Task: Open Card Compliance Audit Preparation in Board Customer Feedback Management Software to Workspace Event Planning and Coordination and add a team member Softage.1@softage.net, a label Orange, a checklist Public Relations, an attachment from Trello, a color Orange and finally, add a card description 'Create and send out employee satisfaction survey on benefits' and a comment 'We should approach this task with a sense of humility, recognizing that there is always more to learn and improve upon.'. Add a start date 'Jan 01, 1900' with a due date 'Jan 08, 1900'
Action: Mouse moved to (255, 137)
Screenshot: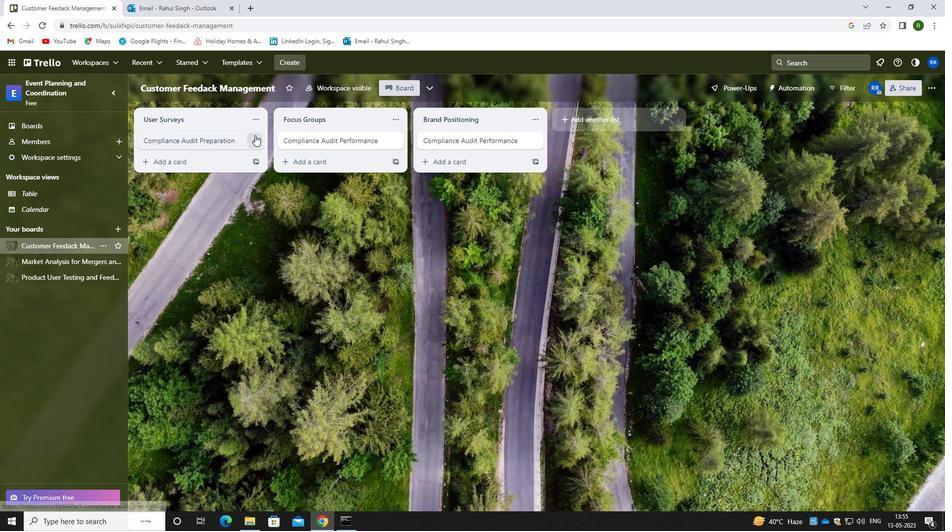 
Action: Mouse pressed left at (255, 137)
Screenshot: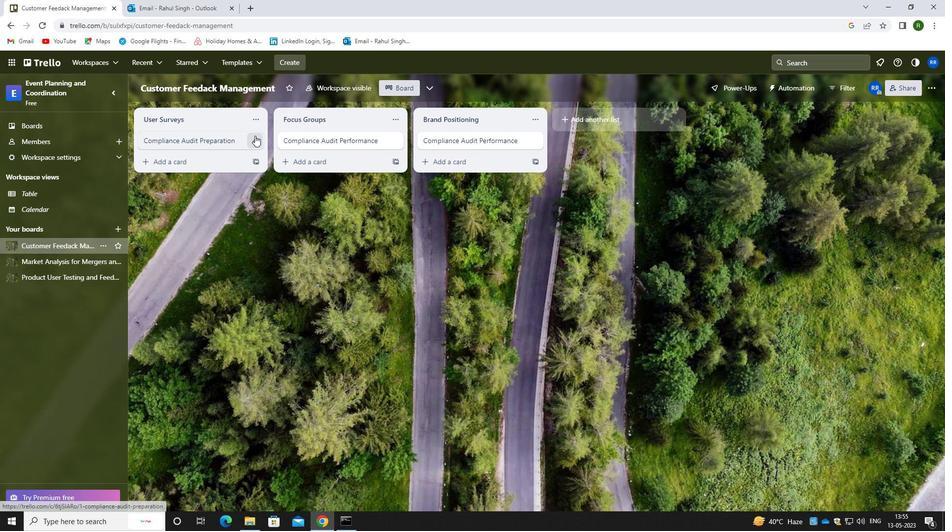 
Action: Mouse moved to (310, 143)
Screenshot: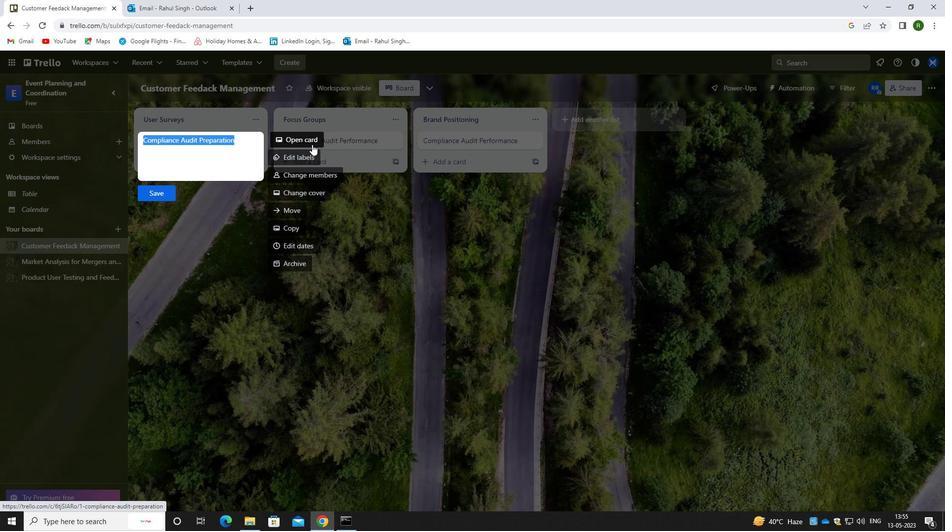 
Action: Mouse pressed left at (310, 143)
Screenshot: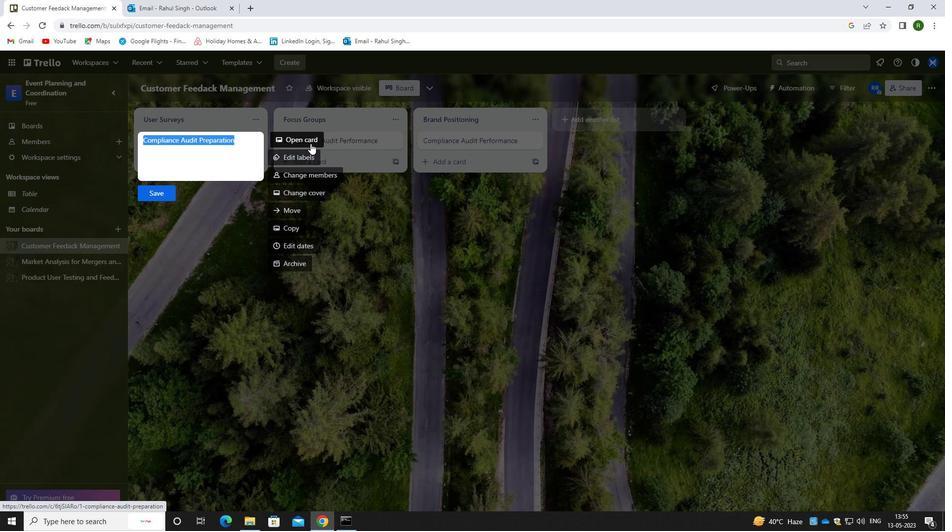 
Action: Mouse moved to (601, 136)
Screenshot: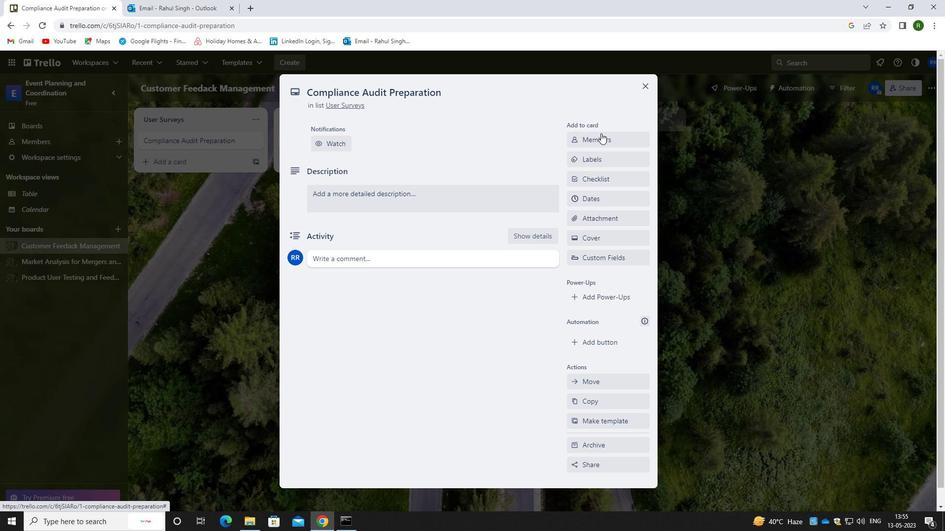 
Action: Mouse pressed left at (601, 136)
Screenshot: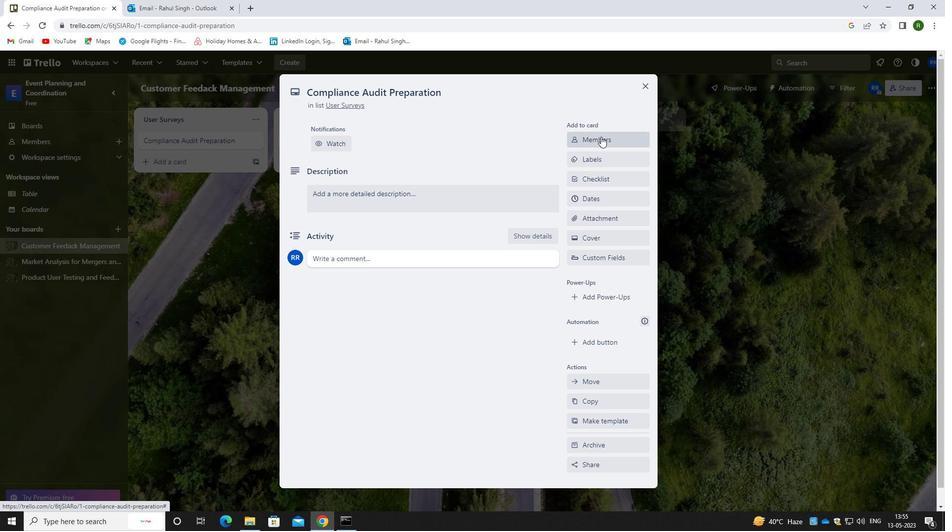 
Action: Mouse moved to (573, 166)
Screenshot: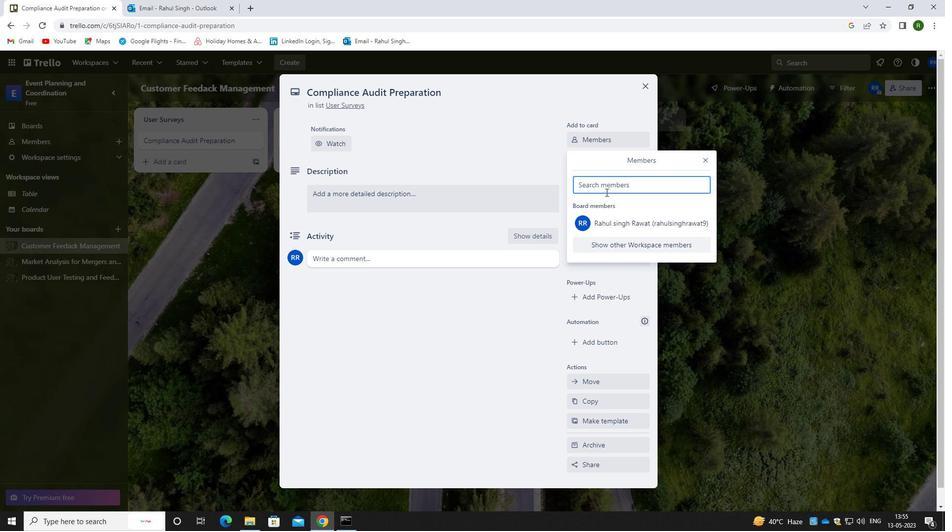 
Action: Key pressed <Key.caps_lock>s<Key.caps_lock>Oftage.1<Key.shift>@SI<Key.backspace>OFTAH<Key.backspace>GE.NET
Screenshot: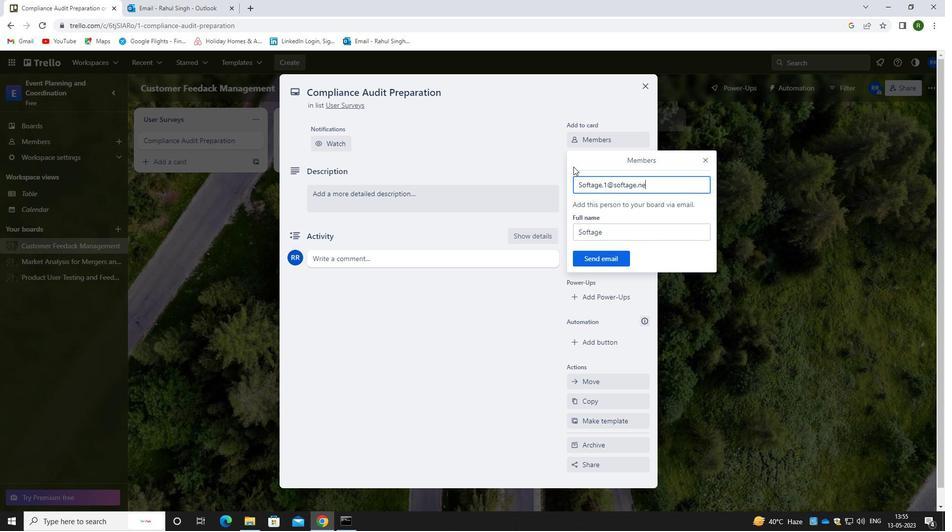 
Action: Mouse moved to (604, 260)
Screenshot: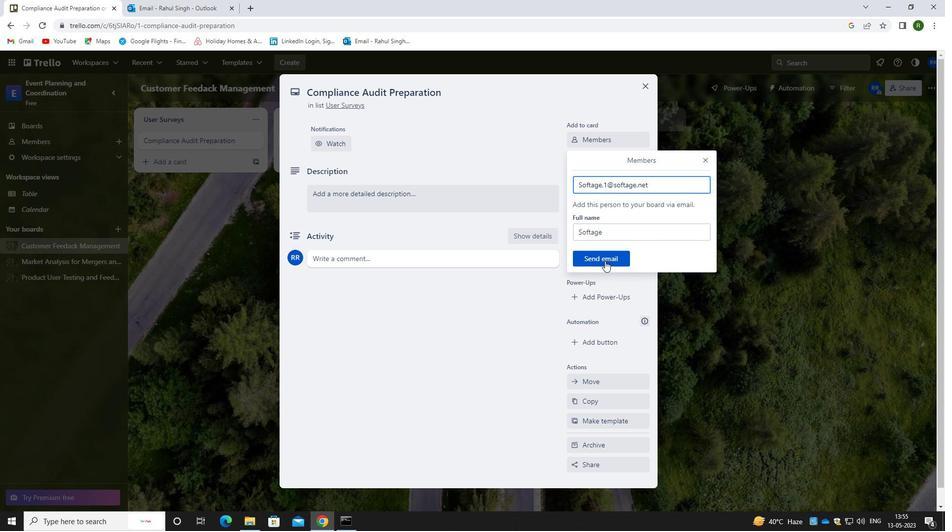 
Action: Mouse pressed left at (604, 260)
Screenshot: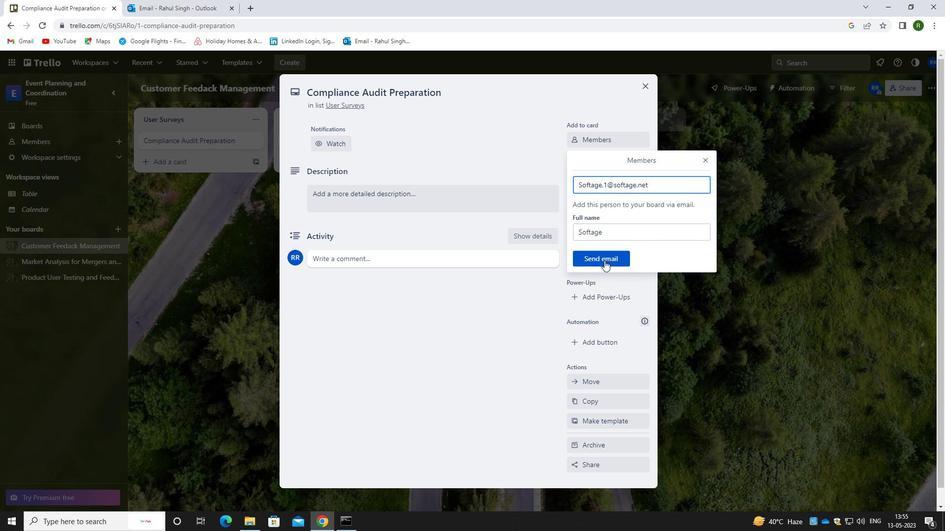 
Action: Mouse moved to (597, 194)
Screenshot: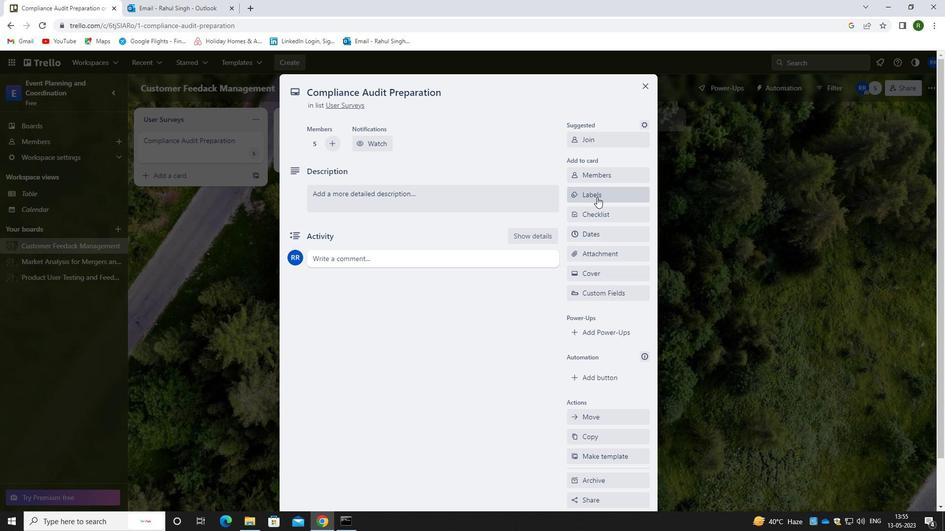 
Action: Mouse pressed left at (597, 194)
Screenshot: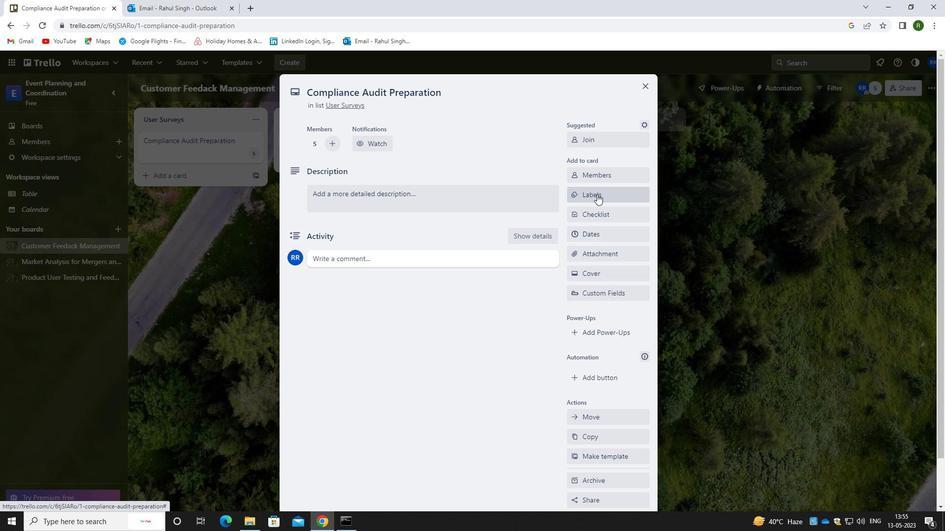 
Action: Mouse moved to (629, 266)
Screenshot: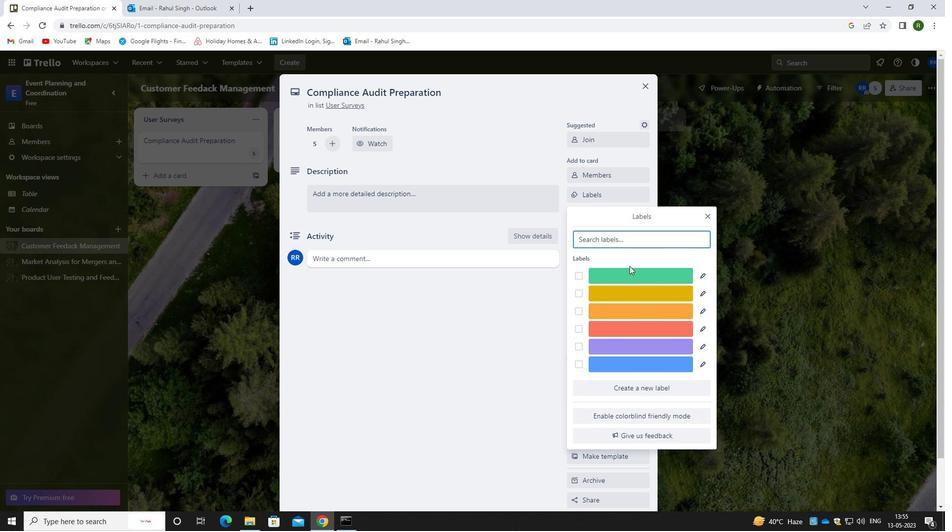 
Action: Key pressed ORANGE
Screenshot: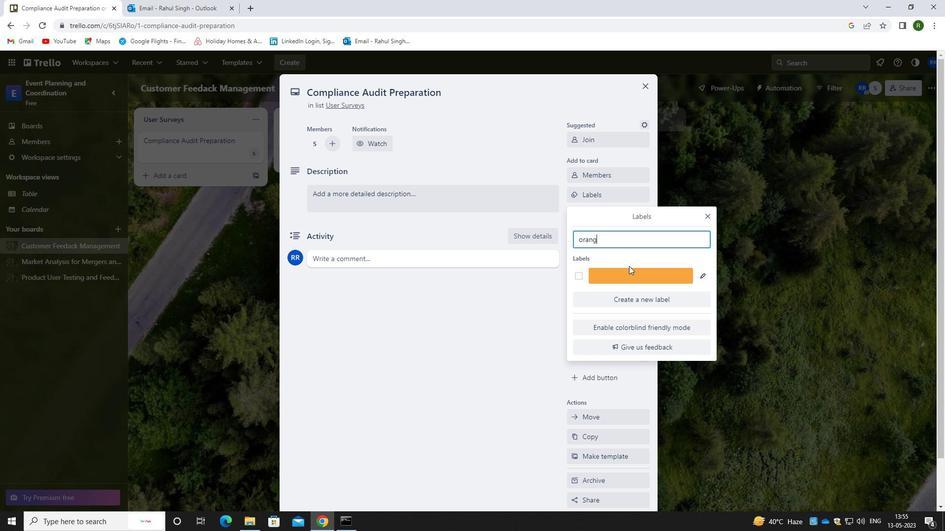 
Action: Mouse moved to (578, 279)
Screenshot: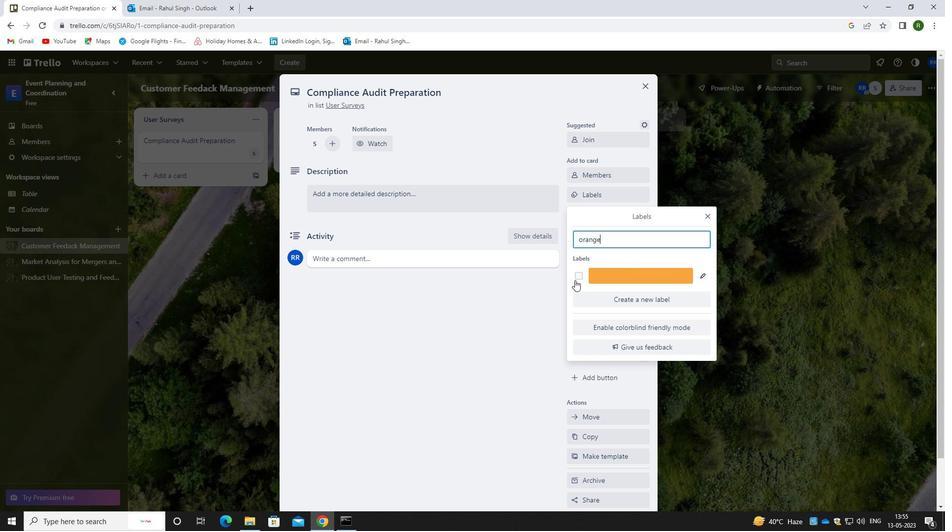 
Action: Mouse pressed left at (578, 279)
Screenshot: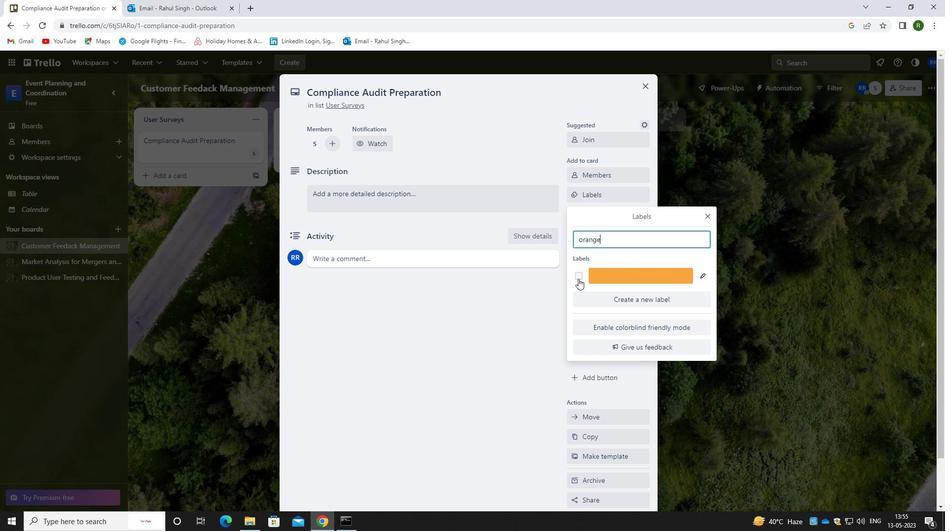 
Action: Mouse moved to (503, 316)
Screenshot: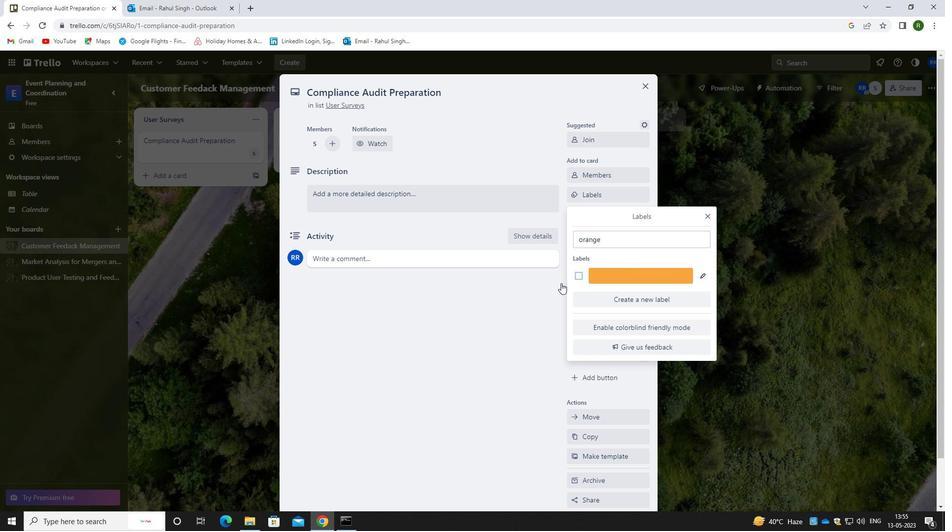 
Action: Mouse pressed left at (503, 316)
Screenshot: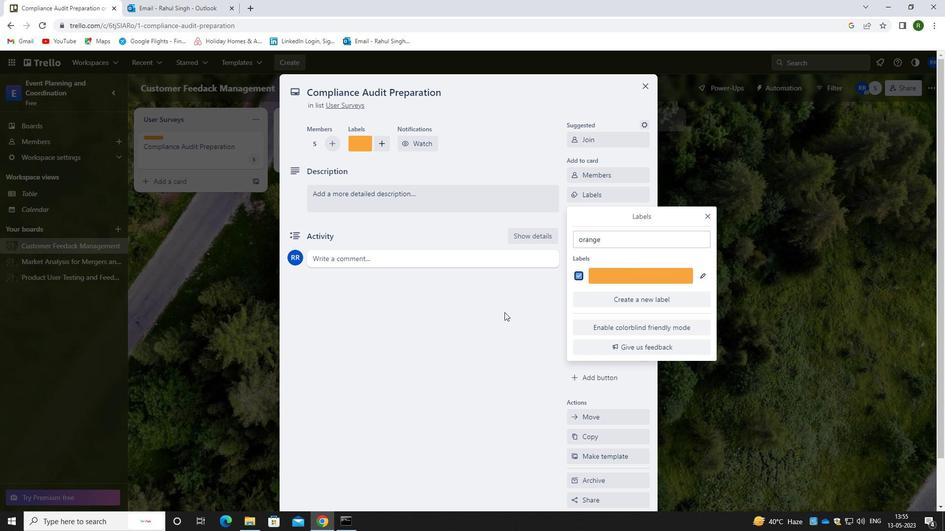 
Action: Mouse moved to (608, 212)
Screenshot: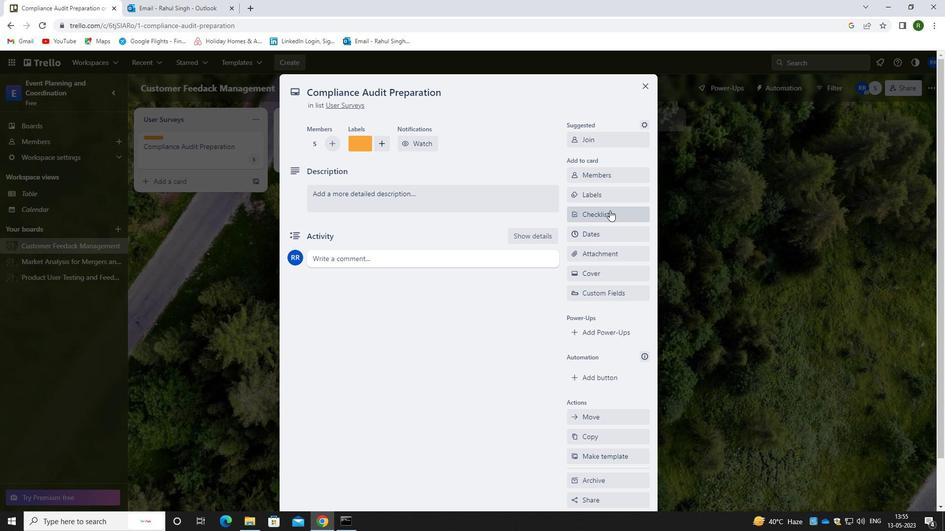 
Action: Mouse pressed left at (608, 212)
Screenshot: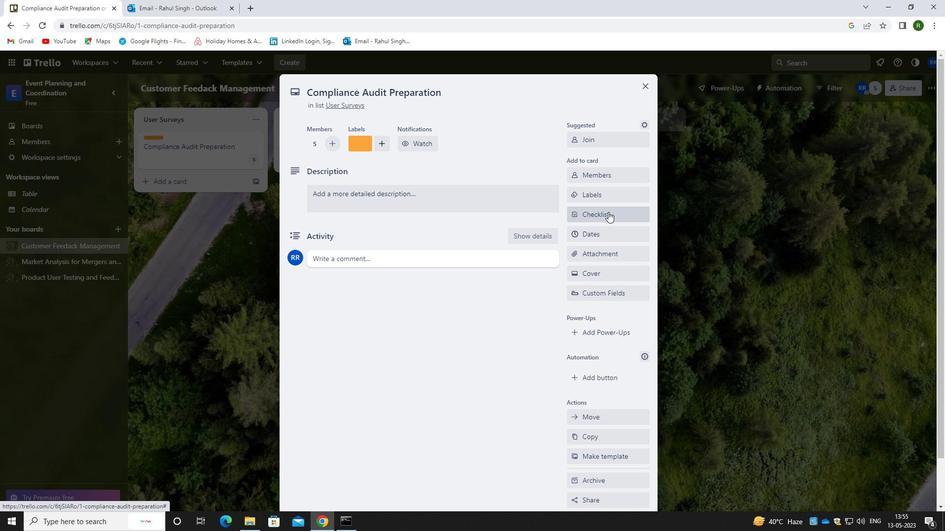 
Action: Mouse moved to (633, 248)
Screenshot: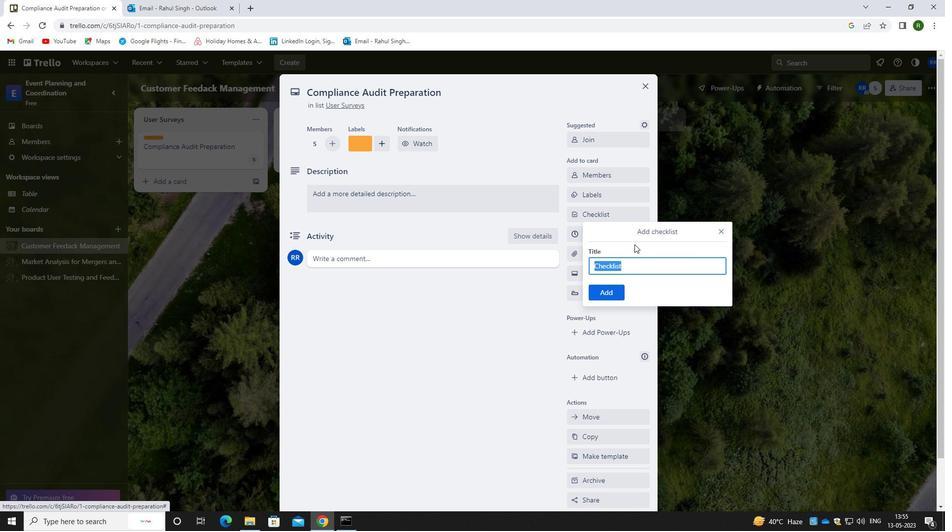 
Action: Key pressed <Key.shift><Key.shift><Key.shift><Key.shift><Key.shift><Key.shift><Key.shift>PUBLIC<Key.space><Key.shift>RELATIONS
Screenshot: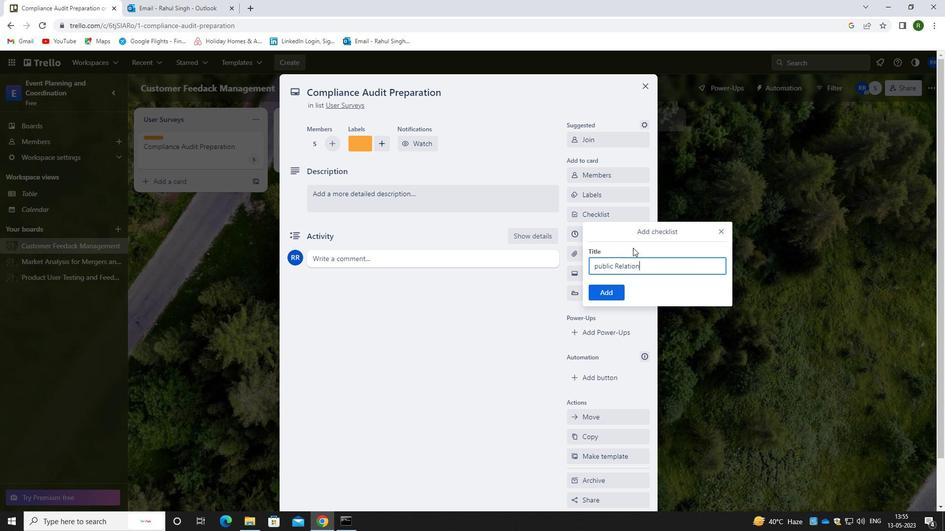 
Action: Mouse moved to (616, 293)
Screenshot: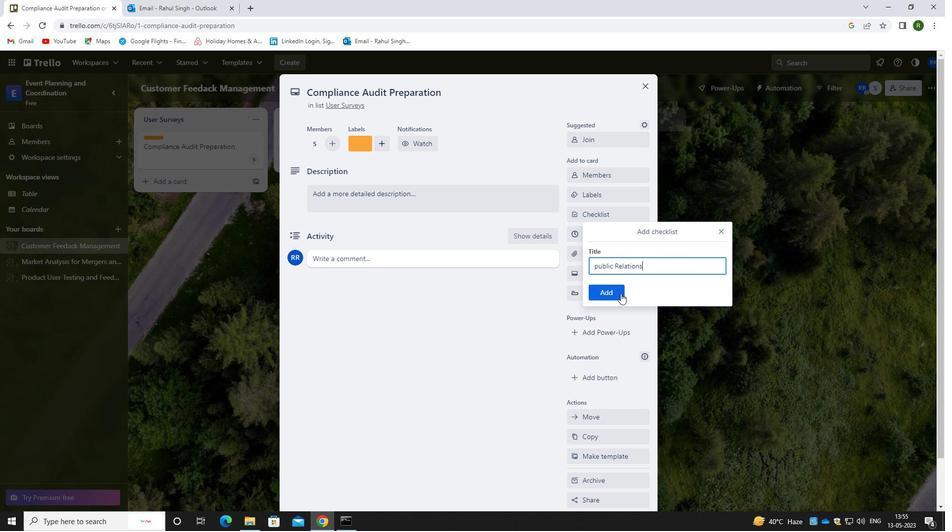 
Action: Mouse pressed left at (616, 293)
Screenshot: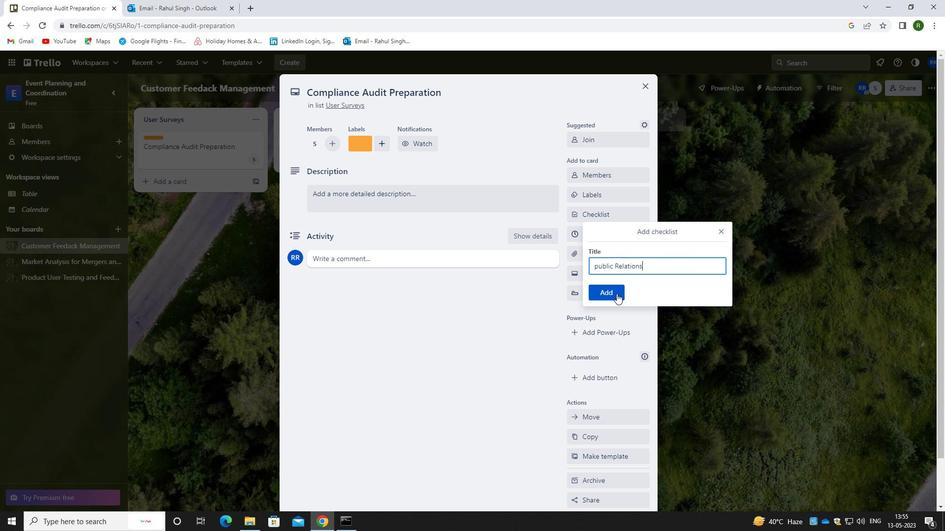 
Action: Mouse moved to (604, 253)
Screenshot: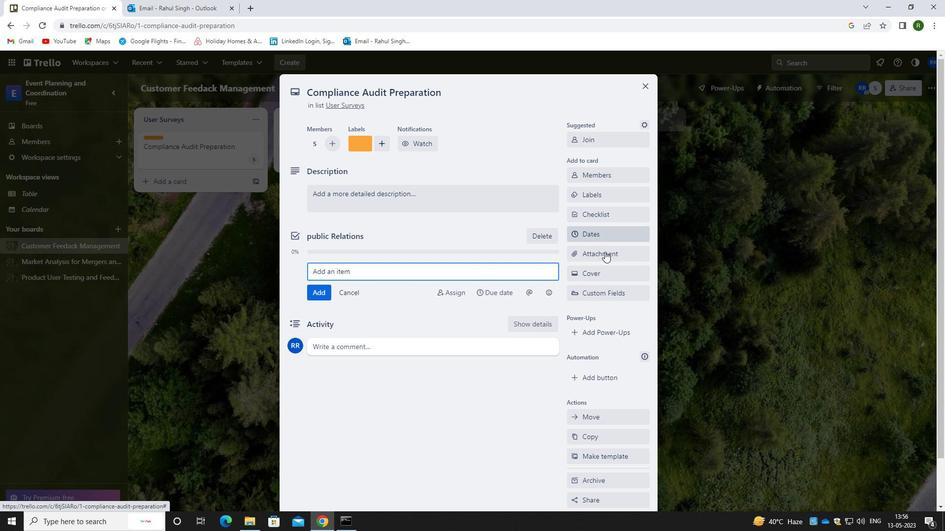 
Action: Mouse pressed left at (604, 253)
Screenshot: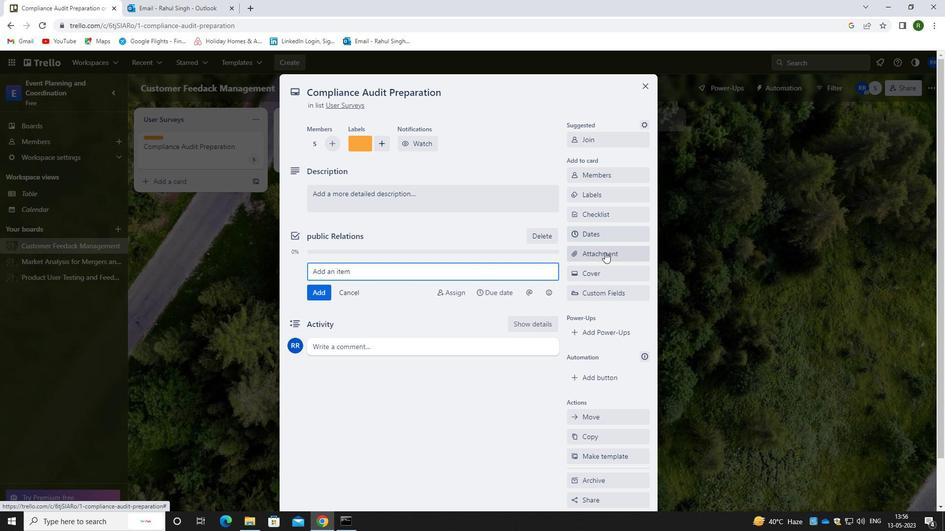 
Action: Mouse moved to (603, 315)
Screenshot: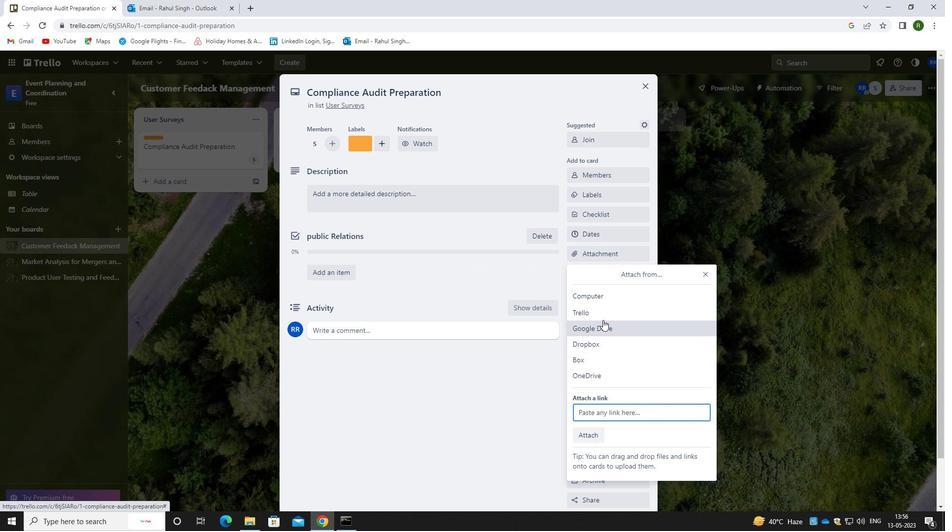 
Action: Mouse pressed left at (603, 315)
Screenshot: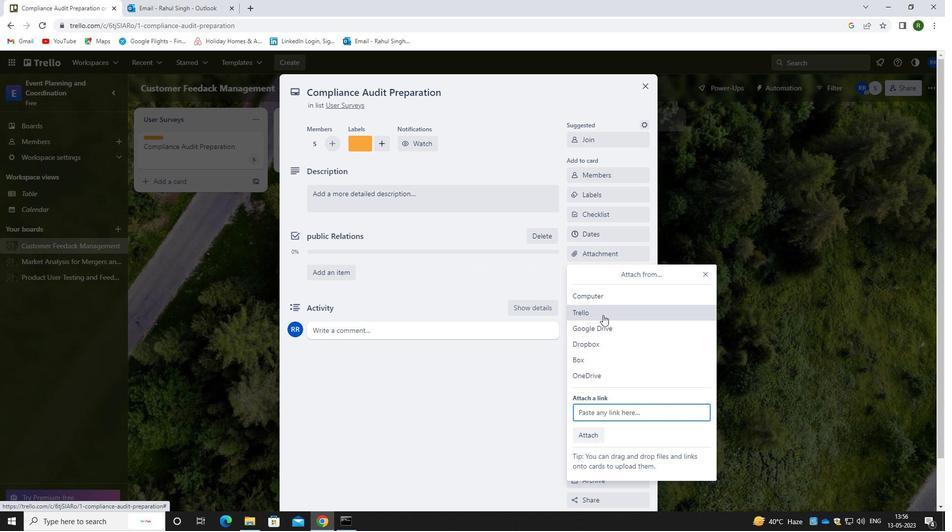 
Action: Mouse moved to (619, 274)
Screenshot: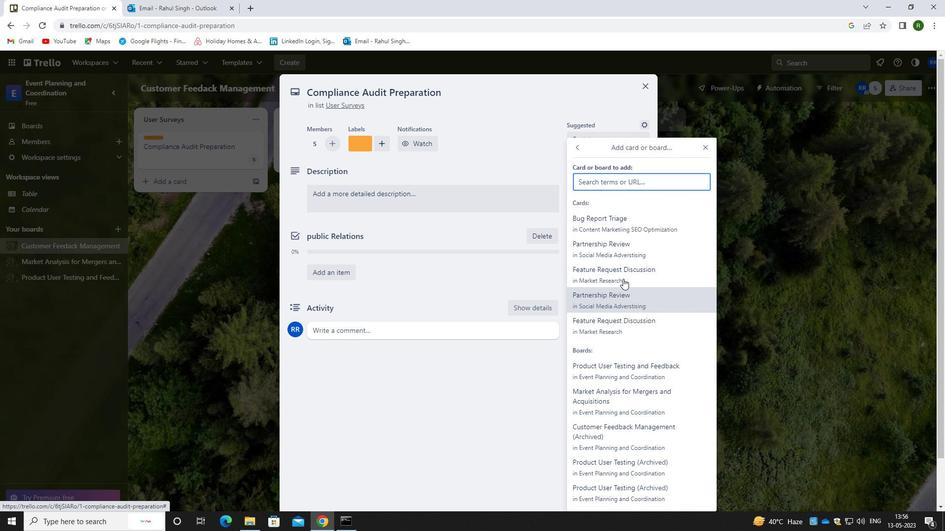 
Action: Mouse pressed left at (619, 274)
Screenshot: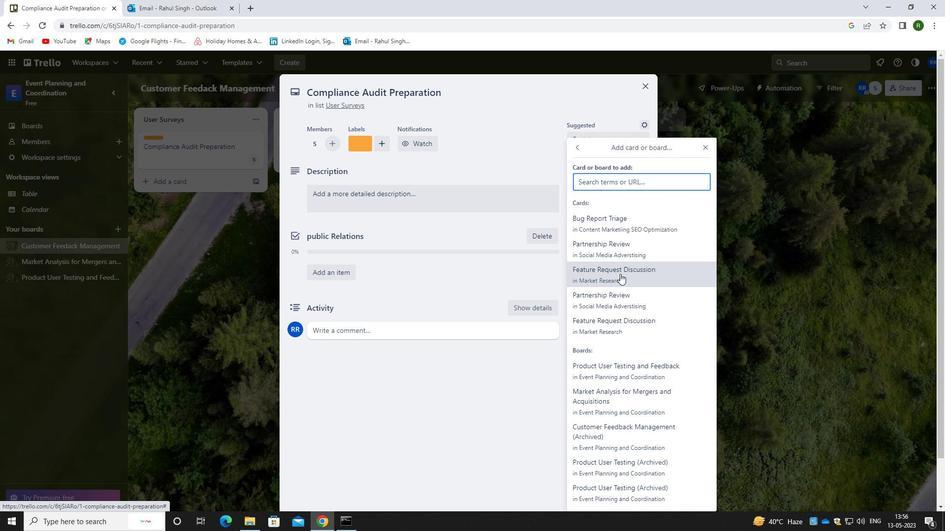 
Action: Mouse moved to (541, 356)
Screenshot: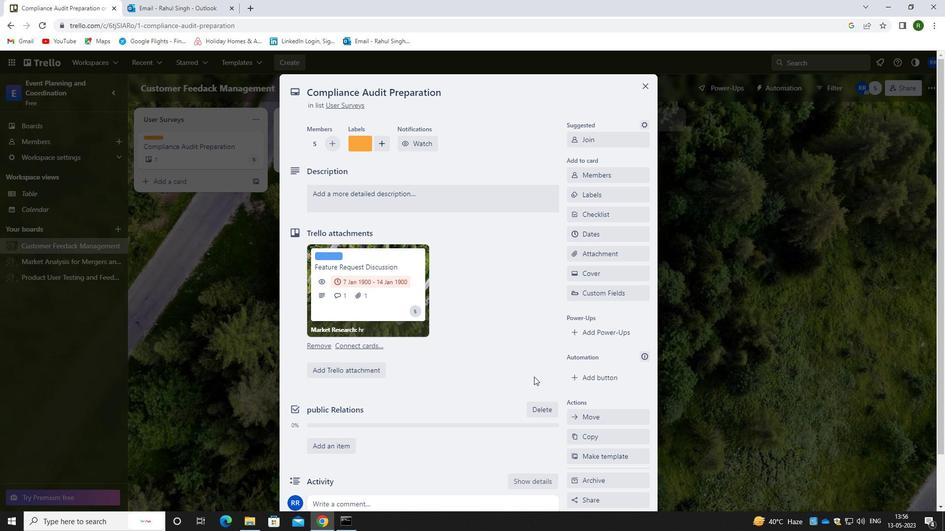 
Action: Mouse scrolled (541, 356) with delta (0, 0)
Screenshot: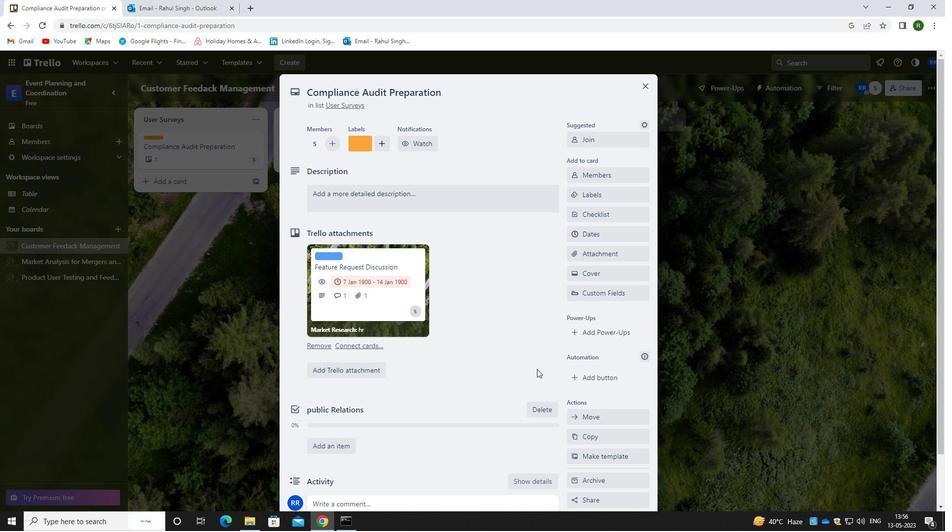 
Action: Mouse moved to (541, 356)
Screenshot: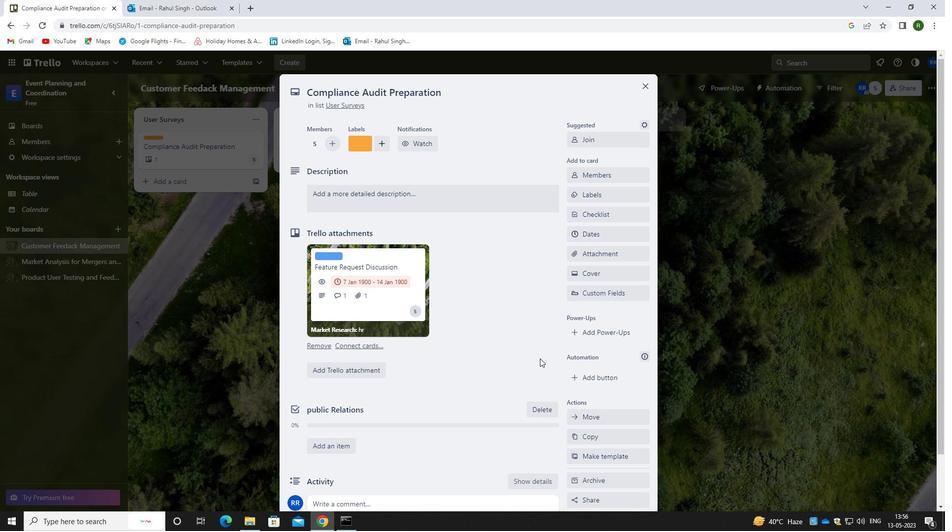 
Action: Mouse scrolled (541, 356) with delta (0, 0)
Screenshot: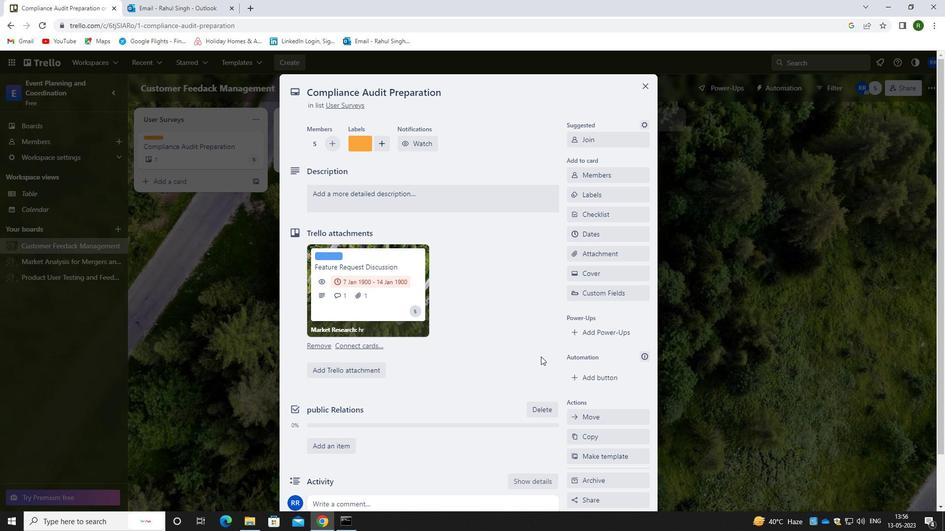 
Action: Mouse scrolled (541, 356) with delta (0, 0)
Screenshot: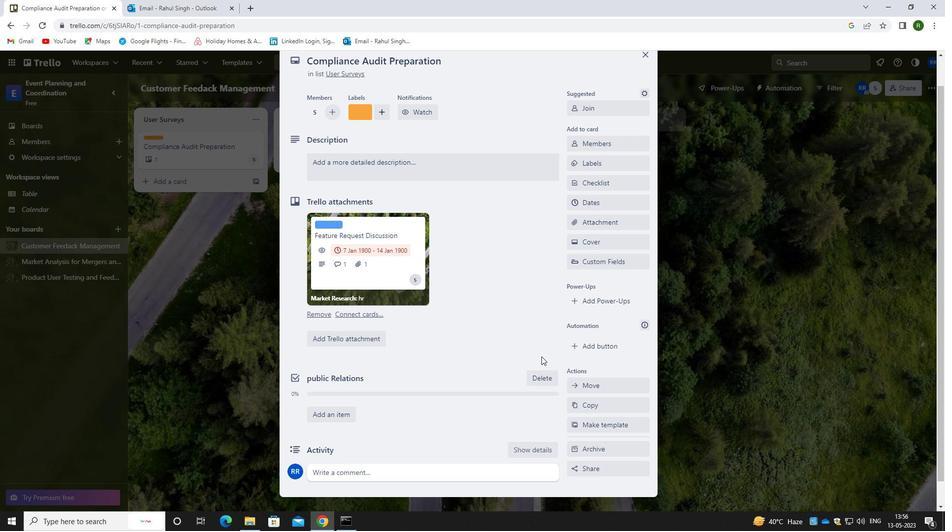 
Action: Mouse moved to (541, 358)
Screenshot: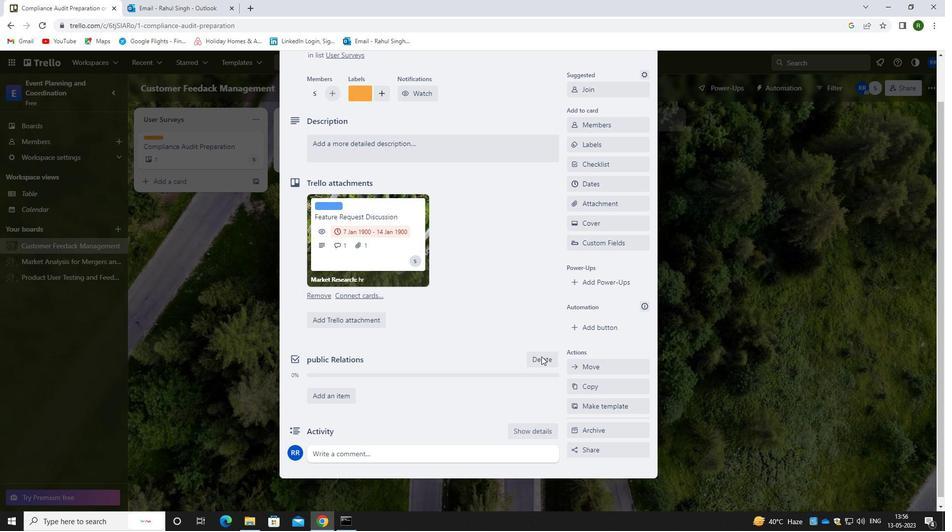 
Action: Mouse scrolled (541, 357) with delta (0, 0)
Screenshot: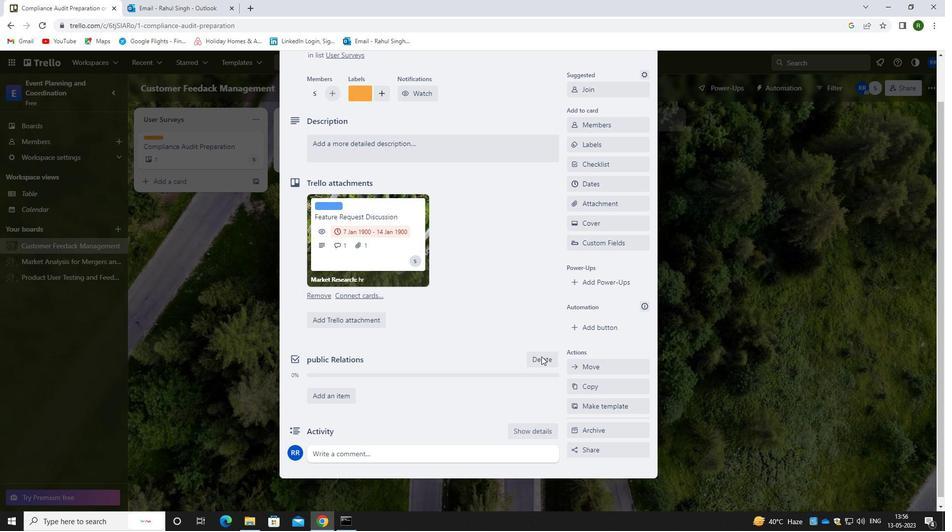 
Action: Mouse moved to (370, 147)
Screenshot: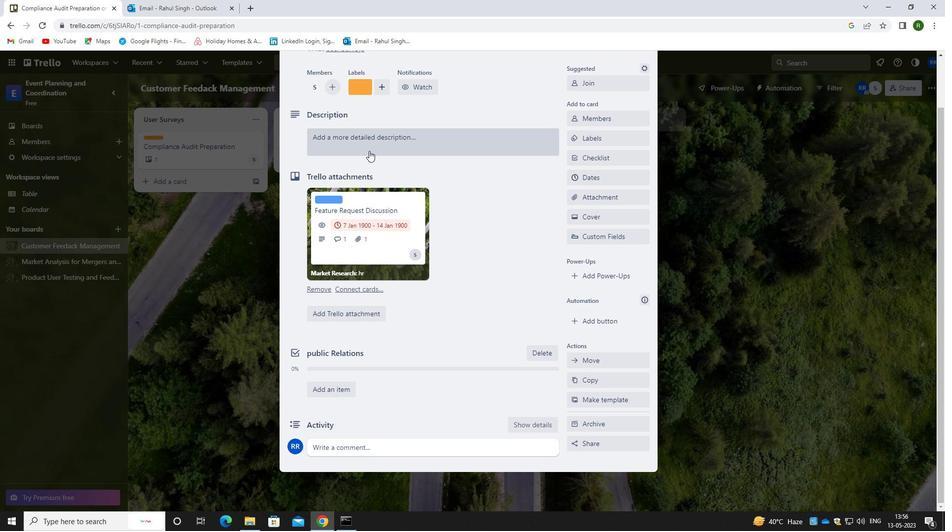 
Action: Mouse pressed left at (370, 147)
Screenshot: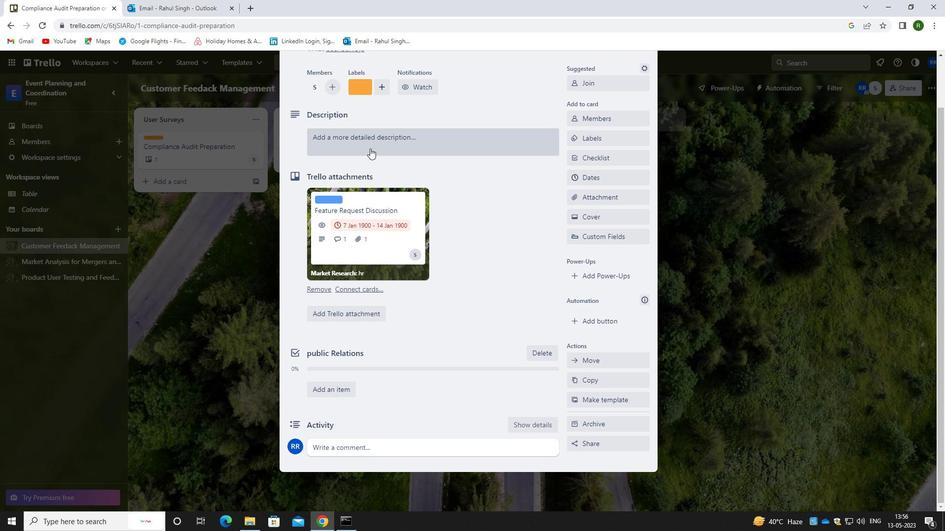 
Action: Mouse moved to (361, 184)
Screenshot: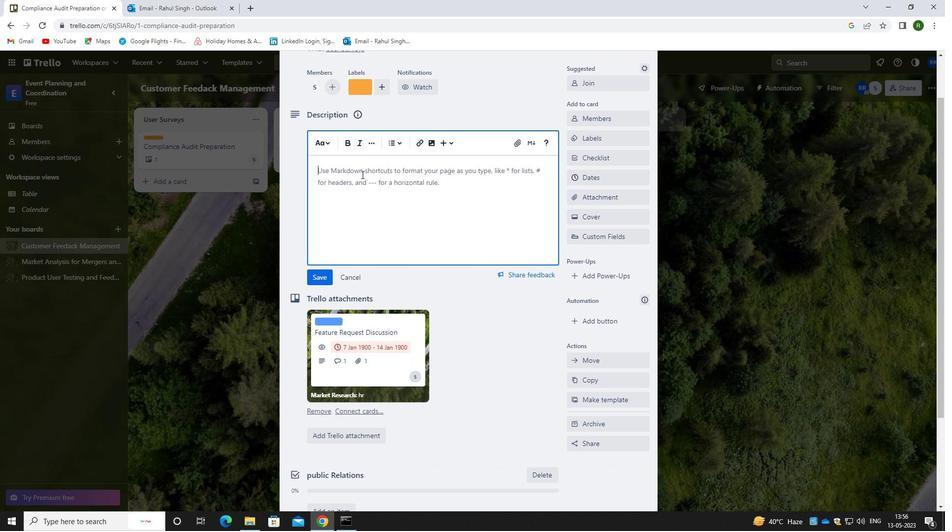 
Action: Mouse pressed left at (361, 184)
Screenshot: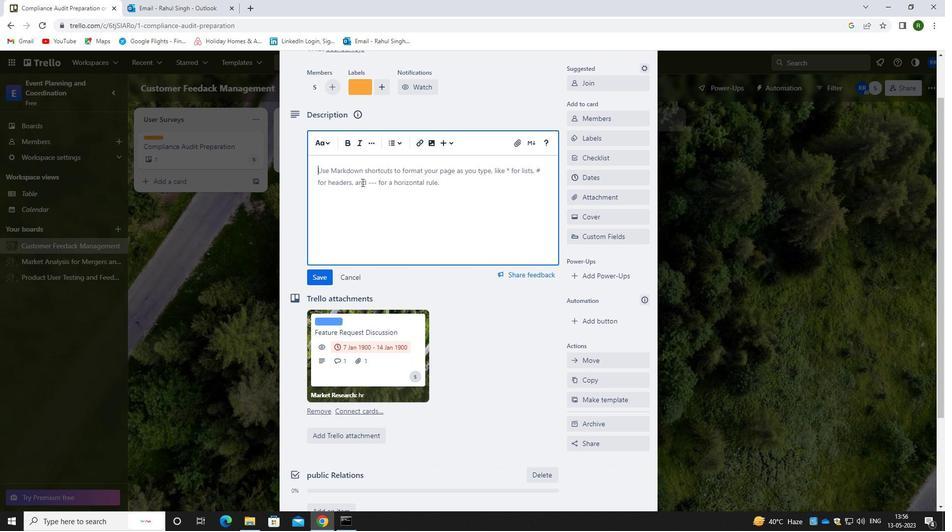 
Action: Mouse moved to (361, 184)
Screenshot: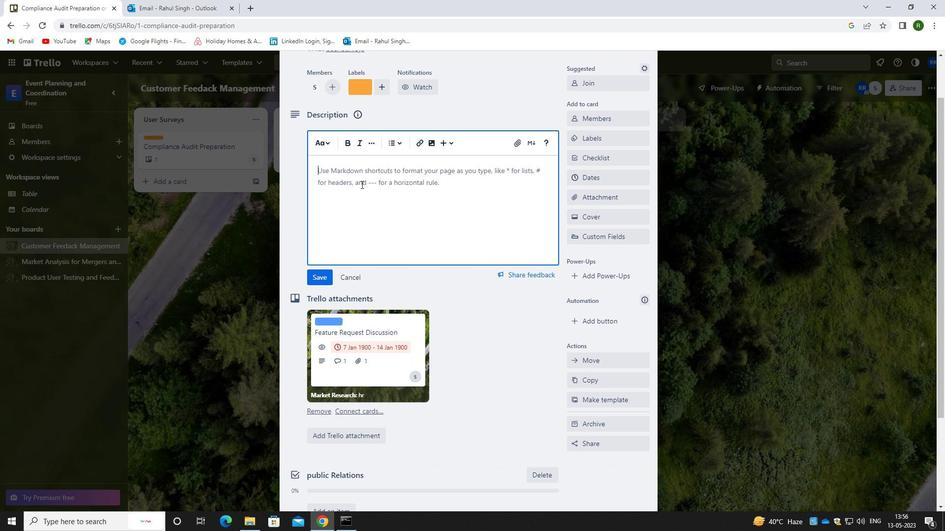 
Action: Key pressed <Key.caps_lock>C<Key.caps_lock>REATE<Key.space>AND<Key.space>SEND<Key.space>OUT<Key.space>EMPLOYE<Key.space><Key.backspace>E<Key.space>SATISFACTION<Key.space>SURVEY<Key.space>ON<Key.space>BENIG<Key.backspace>FITS.
Screenshot: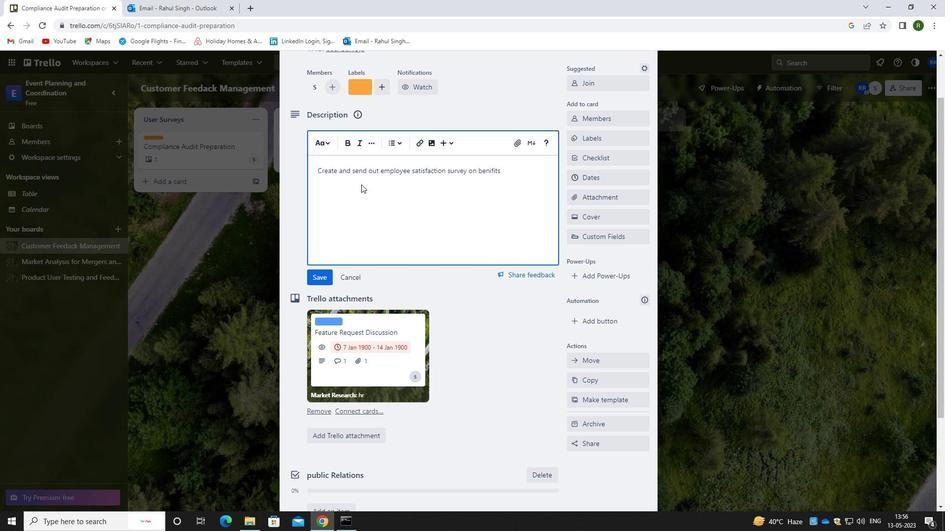 
Action: Mouse moved to (315, 279)
Screenshot: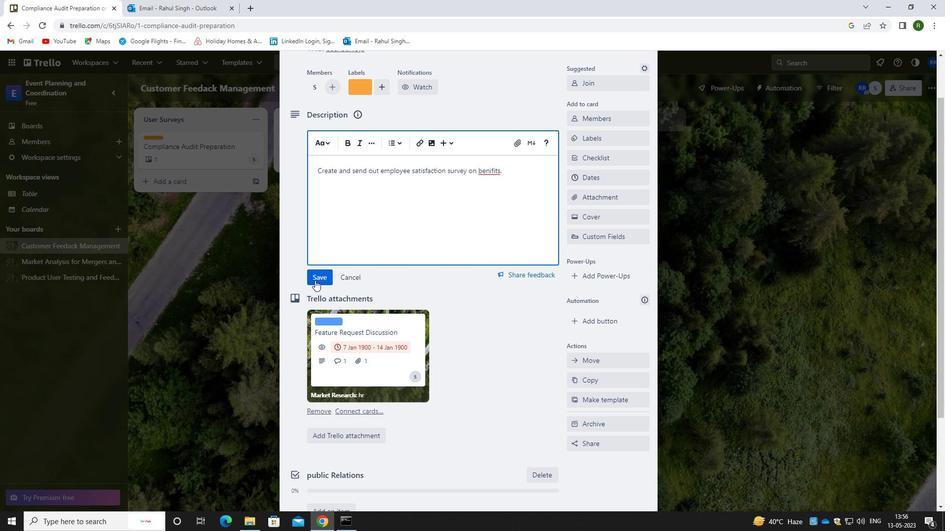 
Action: Mouse pressed left at (315, 279)
Screenshot: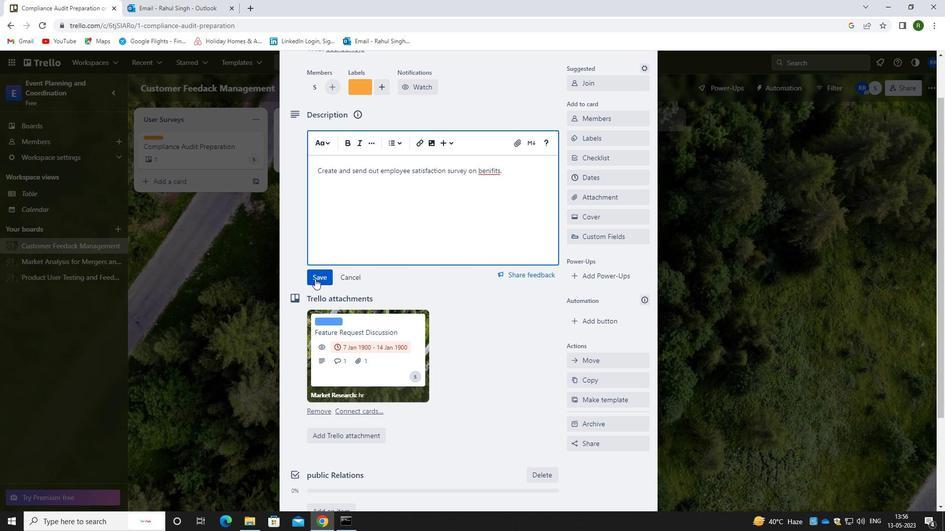 
Action: Mouse moved to (438, 266)
Screenshot: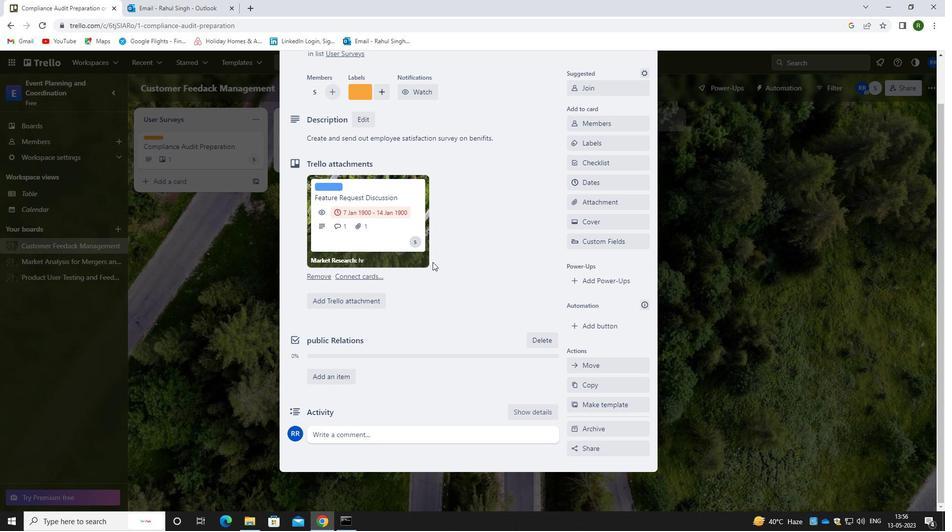 
Action: Mouse scrolled (438, 265) with delta (0, 0)
Screenshot: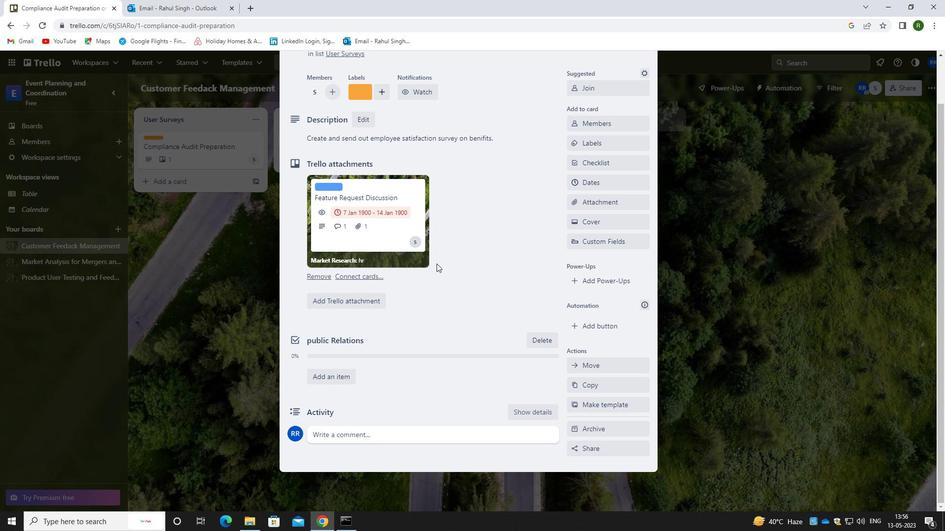 
Action: Mouse moved to (442, 272)
Screenshot: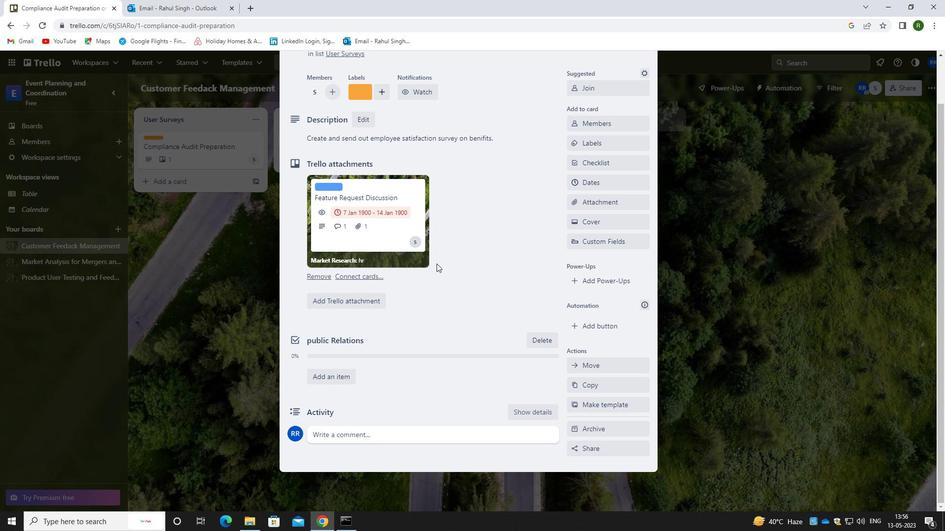 
Action: Mouse scrolled (442, 272) with delta (0, 0)
Screenshot: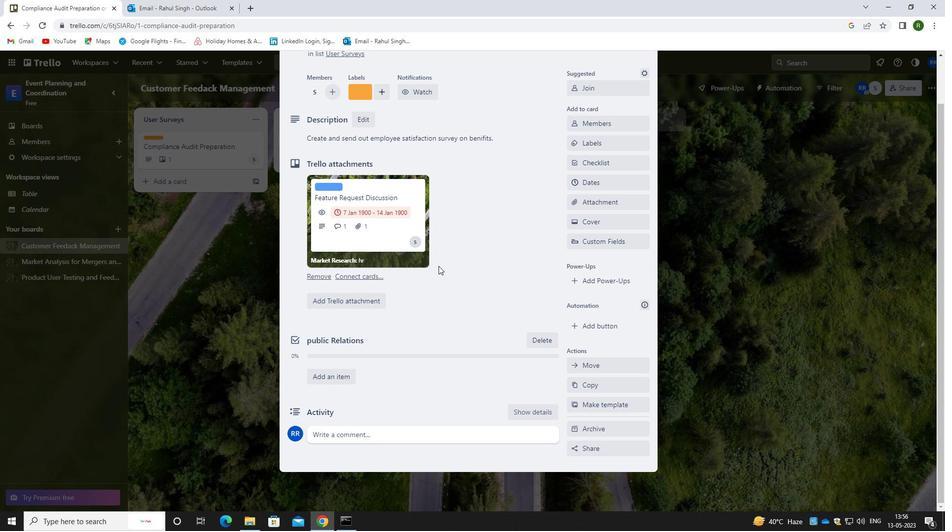
Action: Mouse moved to (353, 440)
Screenshot: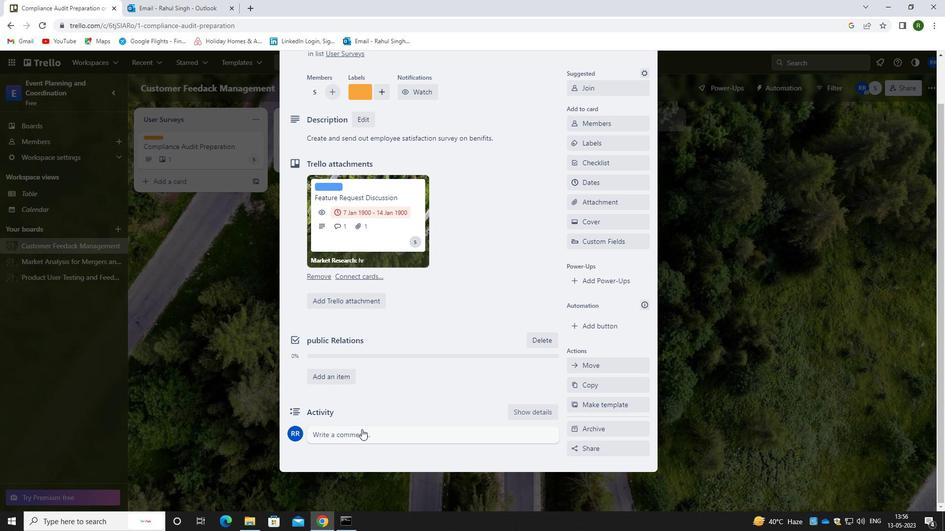 
Action: Mouse pressed left at (353, 440)
Screenshot: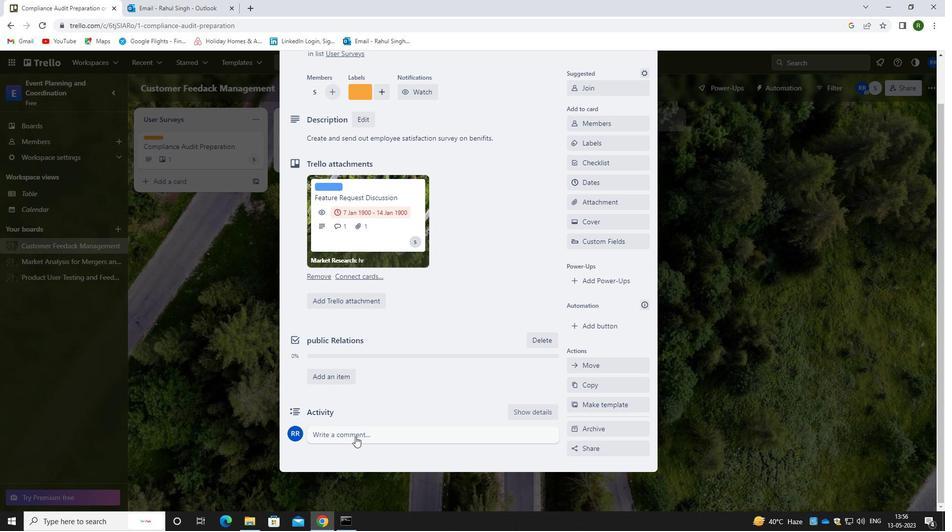 
Action: Mouse moved to (372, 471)
Screenshot: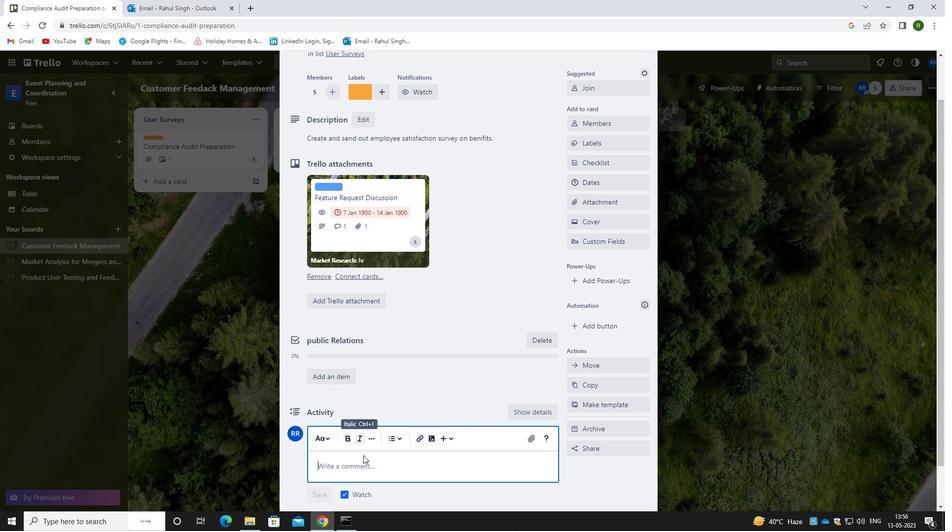 
Action: Key pressed <Key.caps_lock>W<Key.caps_lock>E<Key.space>SHOULD<Key.space>APPROACH<Key.space>THIS<Key.space>W<Key.backspace>TASK<Key.space>WITH<Key.space>A<Key.space>SENSE<Key.space>OF<Key.space><Key.backspace><Key.space>HUMIN<Key.backspace>LITY,<Key.space>RECOGNIZING<Key.space>THAT<Key.space>THERE<Key.space>IS<Key.space>ALWAYS<Key.space>MORE<Key.space>TO<Key.space>LEARN<Key.space>AND<Key.space>IMPROVE<Key.space>UPK<Key.backspace>ON.
Screenshot: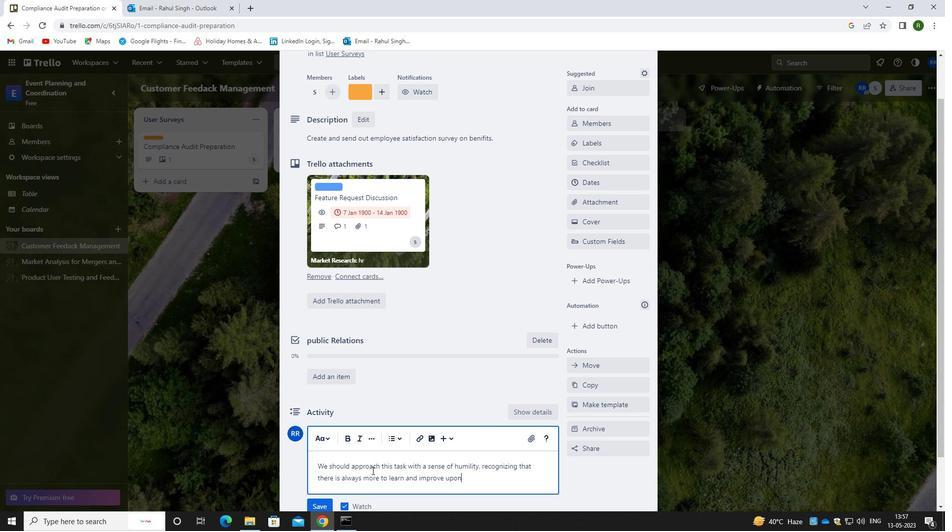 
Action: Mouse moved to (321, 506)
Screenshot: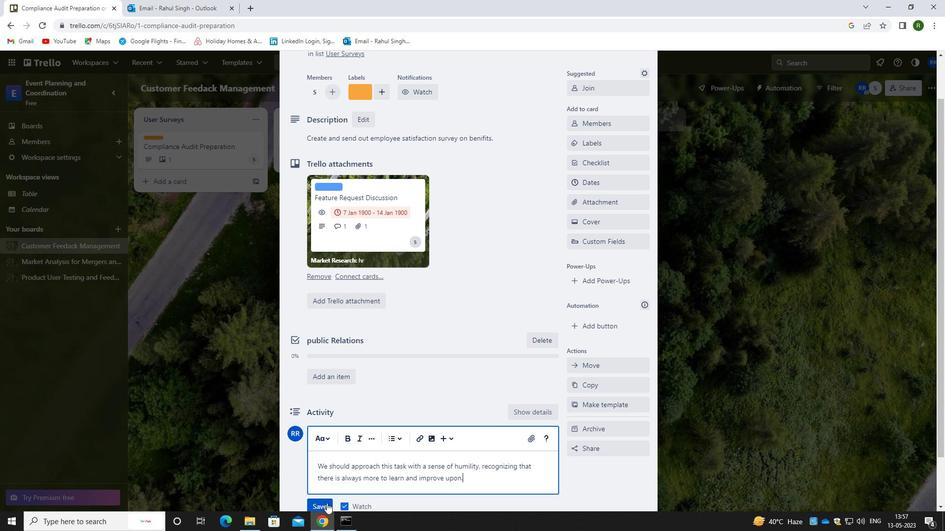 
Action: Mouse pressed left at (321, 506)
Screenshot: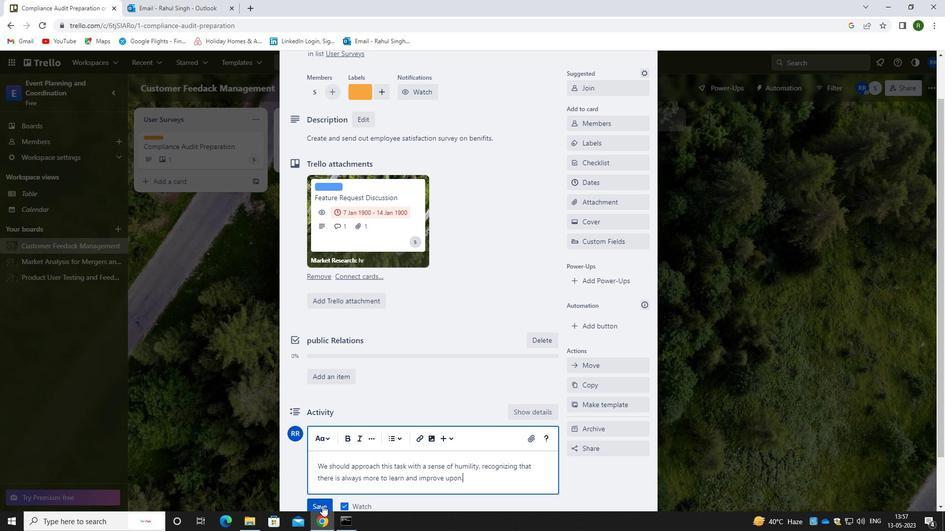 
Action: Mouse moved to (596, 184)
Screenshot: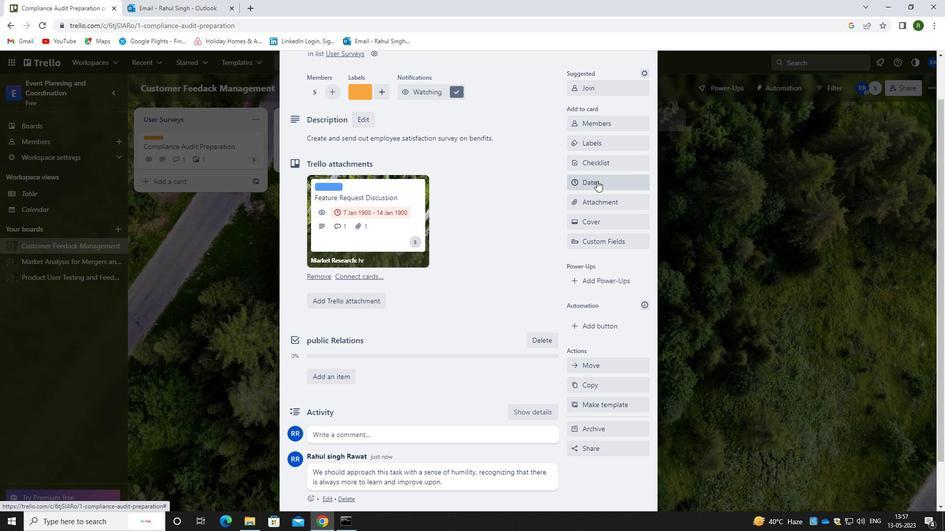
Action: Mouse pressed left at (596, 184)
Screenshot: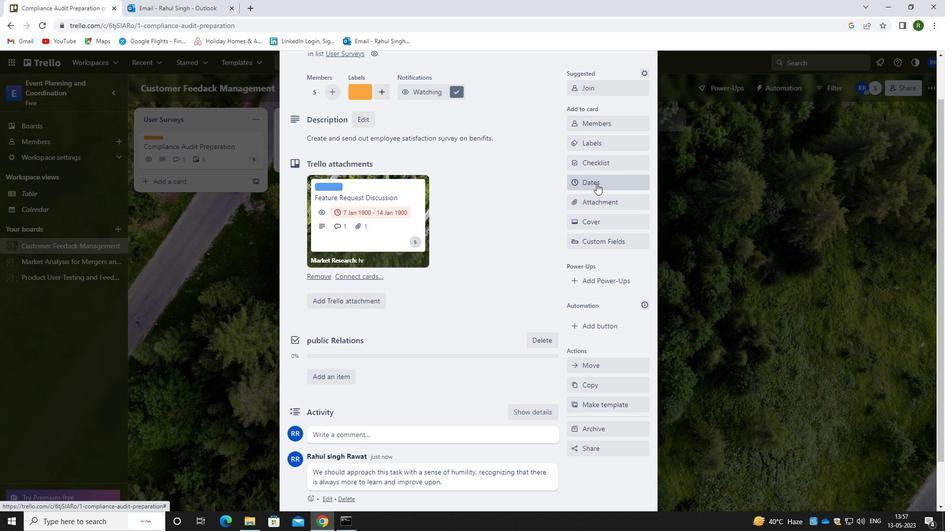 
Action: Mouse moved to (577, 259)
Screenshot: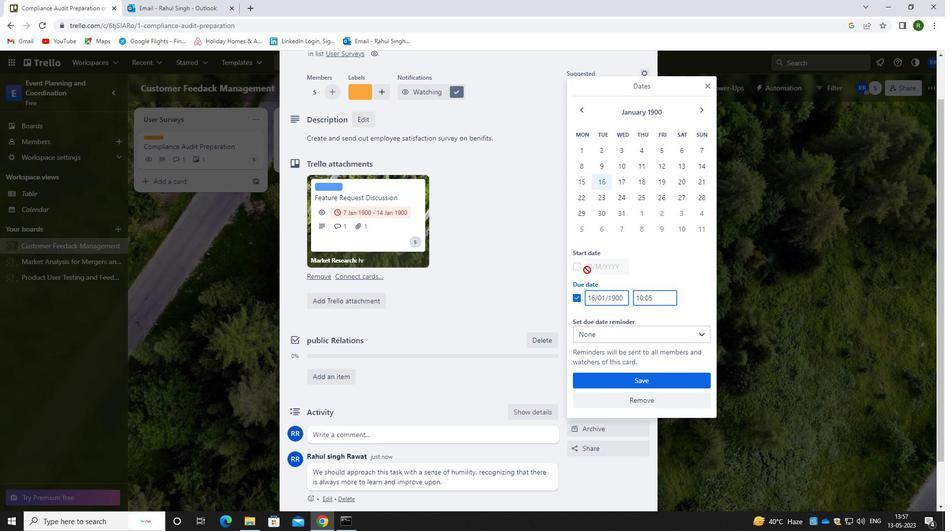 
Action: Mouse pressed left at (577, 259)
Screenshot: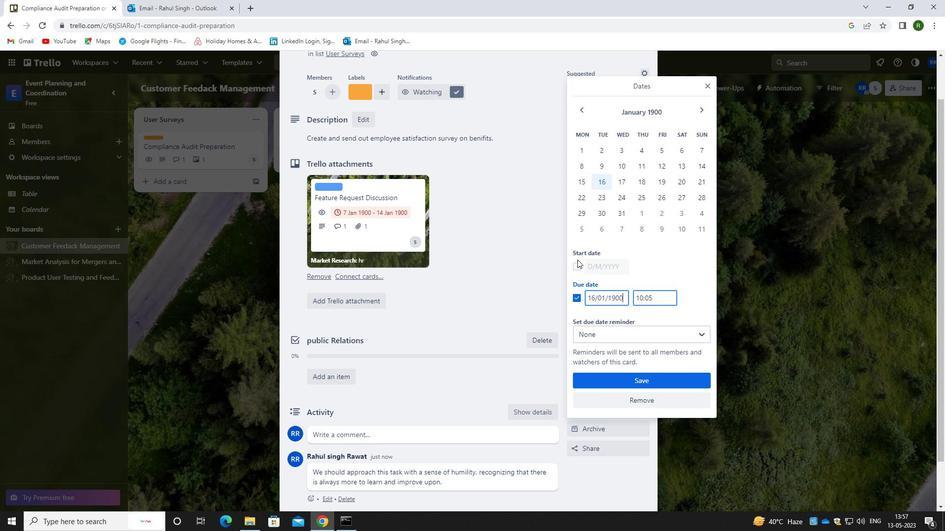 
Action: Mouse moved to (577, 269)
Screenshot: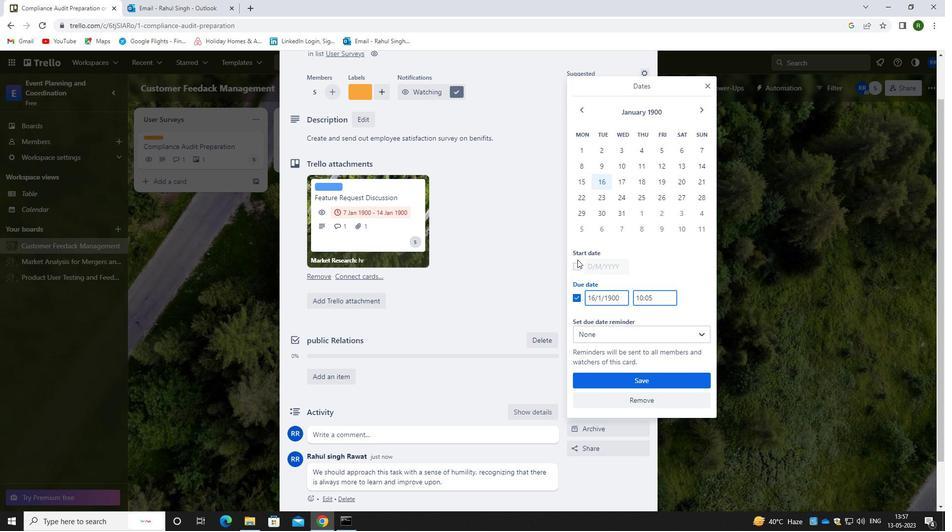 
Action: Mouse pressed left at (577, 269)
Screenshot: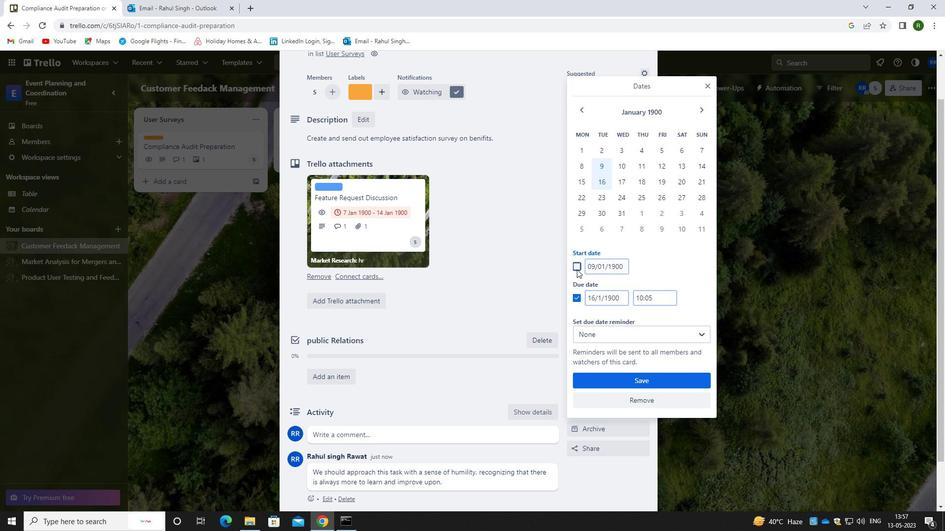 
Action: Mouse moved to (567, 261)
Screenshot: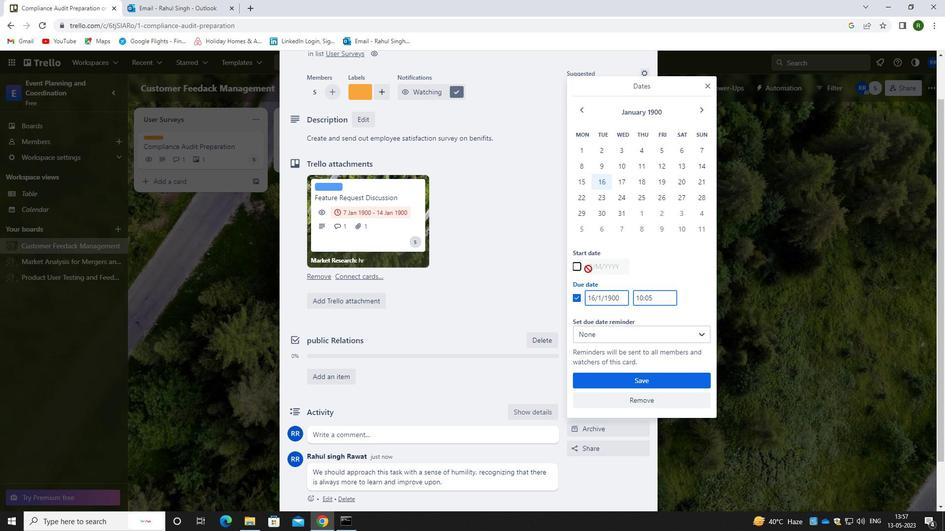 
Action: Mouse pressed left at (567, 261)
Screenshot: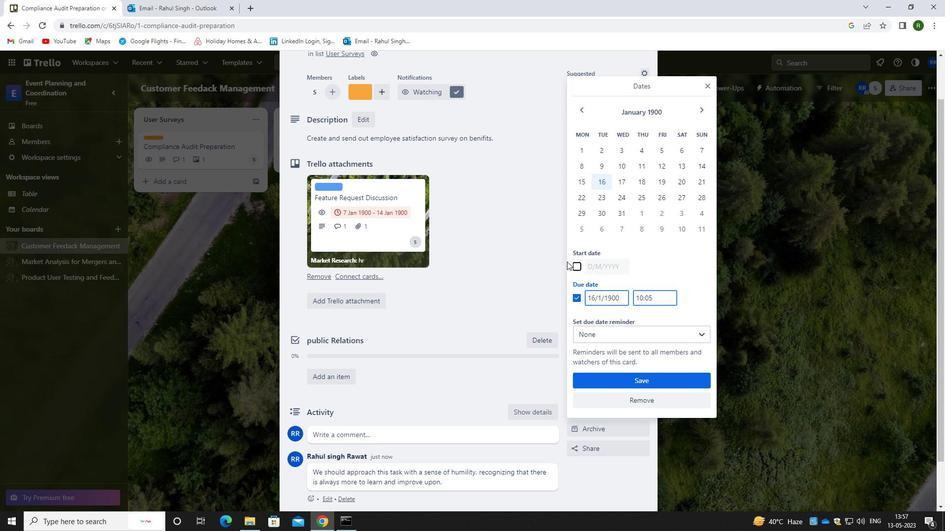 
Action: Mouse moved to (576, 264)
Screenshot: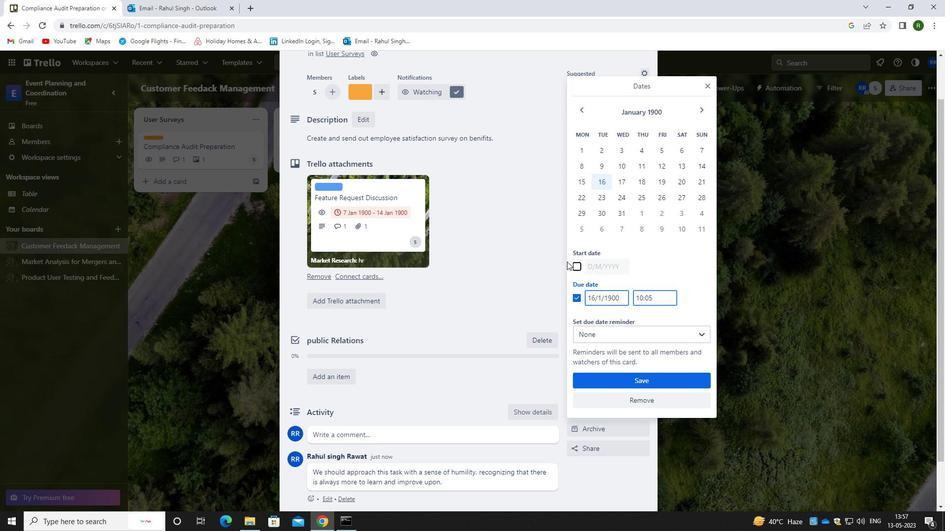 
Action: Mouse pressed left at (576, 264)
Screenshot: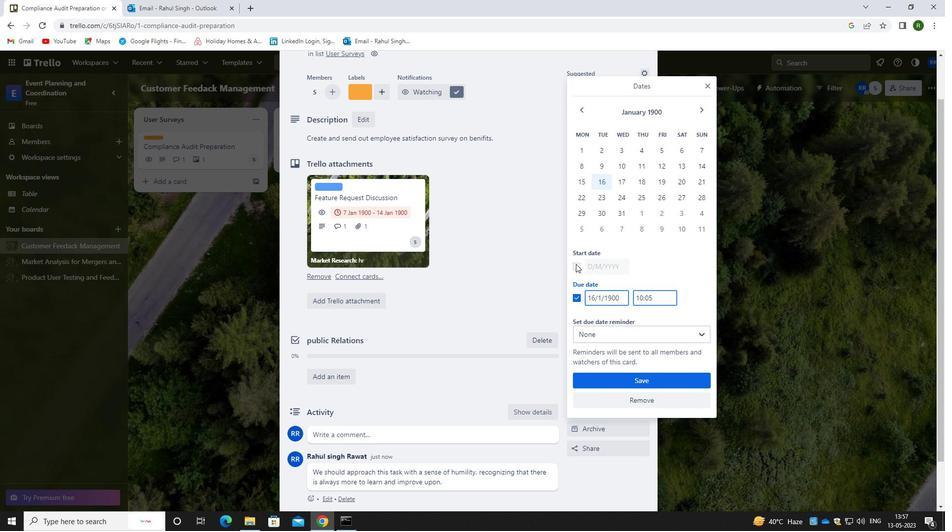 
Action: Mouse moved to (625, 266)
Screenshot: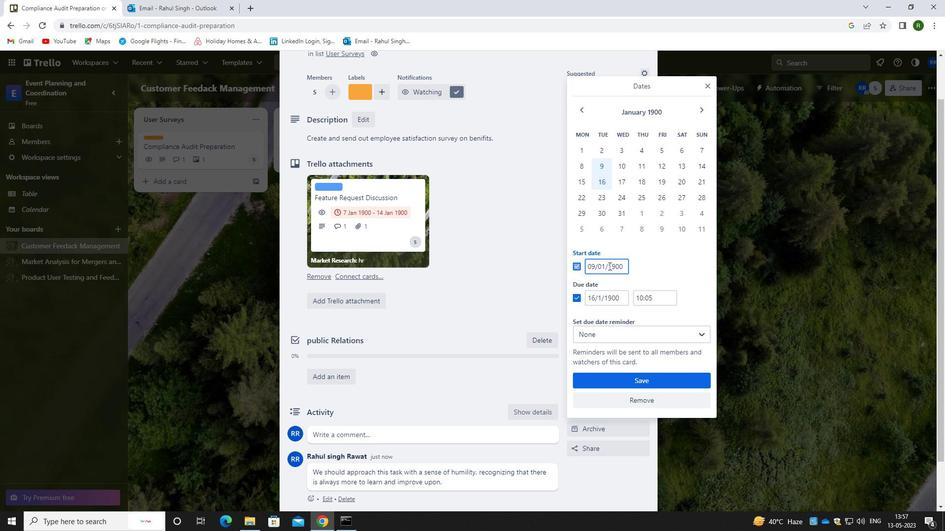 
Action: Mouse pressed left at (625, 266)
Screenshot: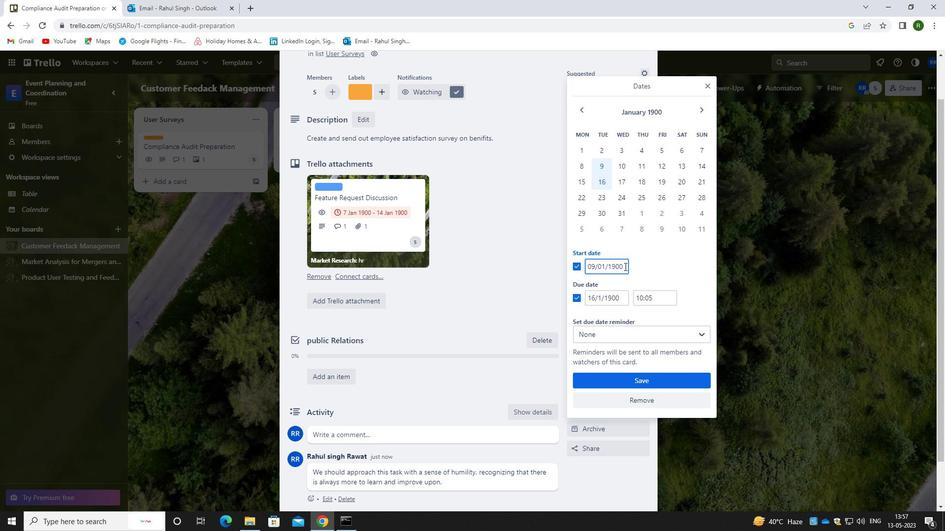 
Action: Mouse moved to (580, 270)
Screenshot: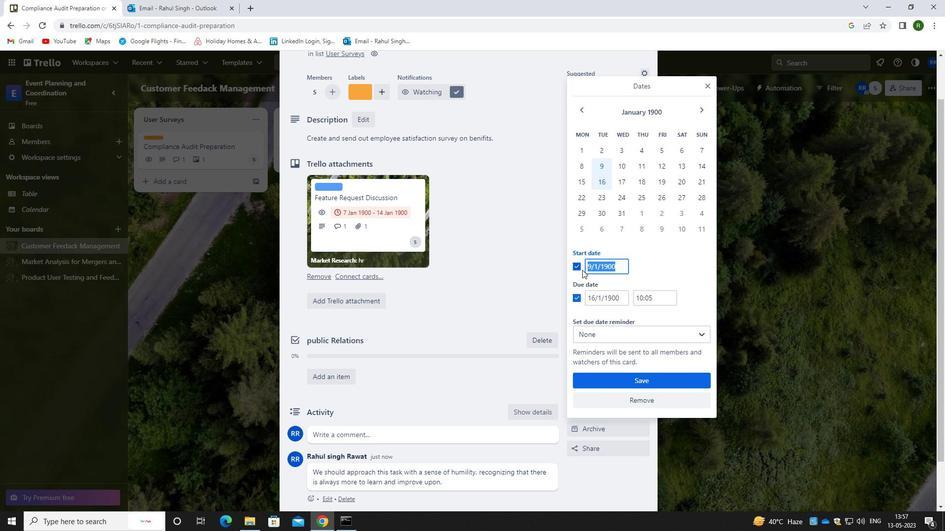 
Action: Key pressed <Key.backspace>01/01/1900
Screenshot: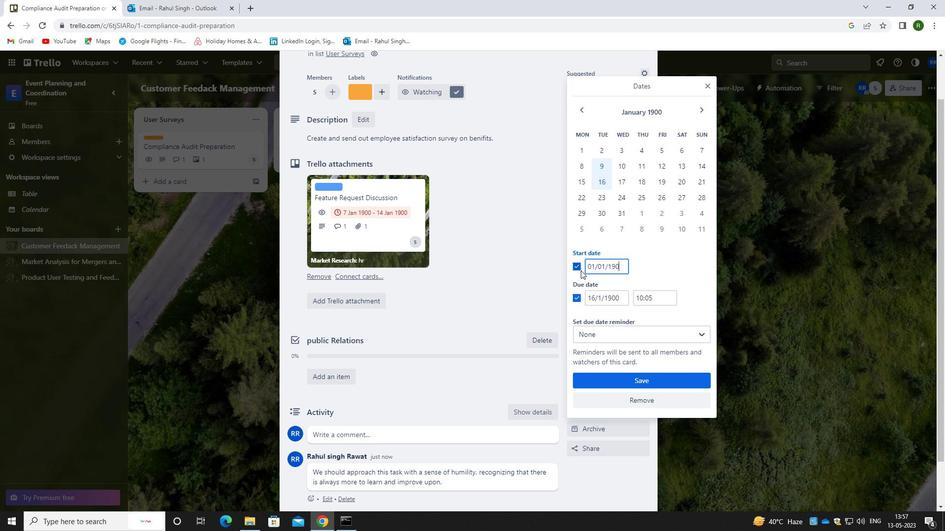 
Action: Mouse moved to (622, 299)
Screenshot: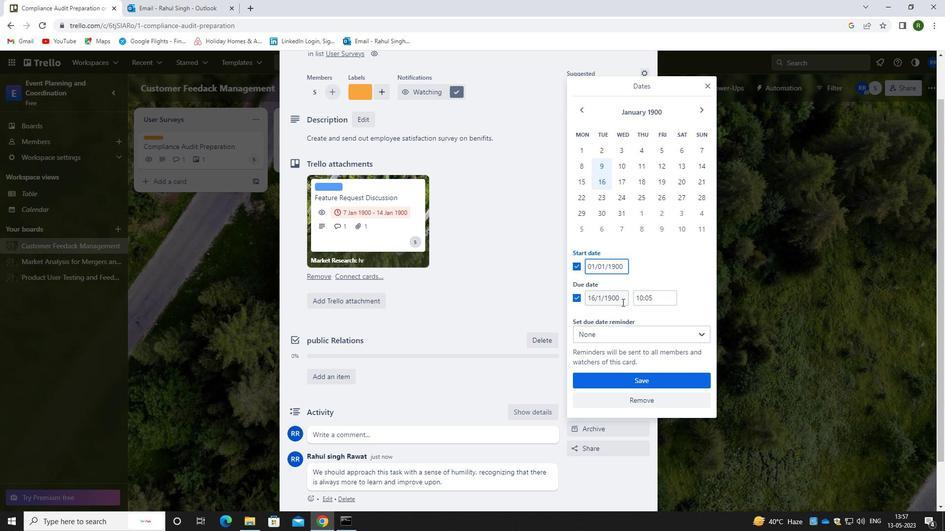 
Action: Mouse pressed left at (622, 299)
Screenshot: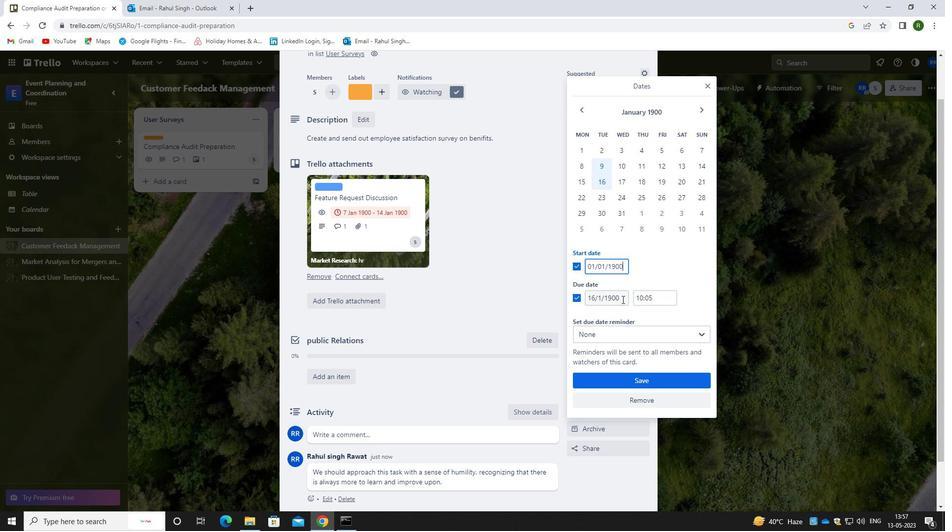 
Action: Mouse moved to (569, 312)
Screenshot: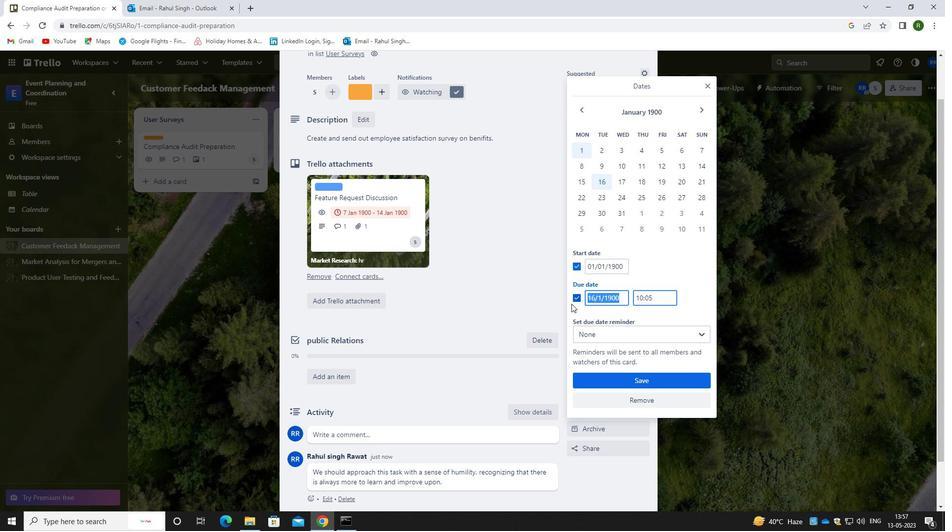 
Action: Key pressed <Key.backspace>
Screenshot: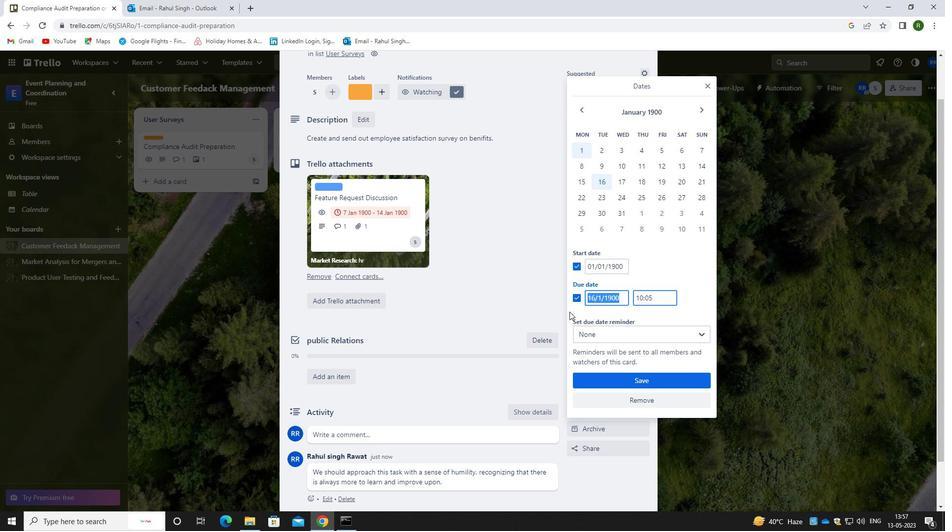 
Action: Mouse moved to (569, 312)
Screenshot: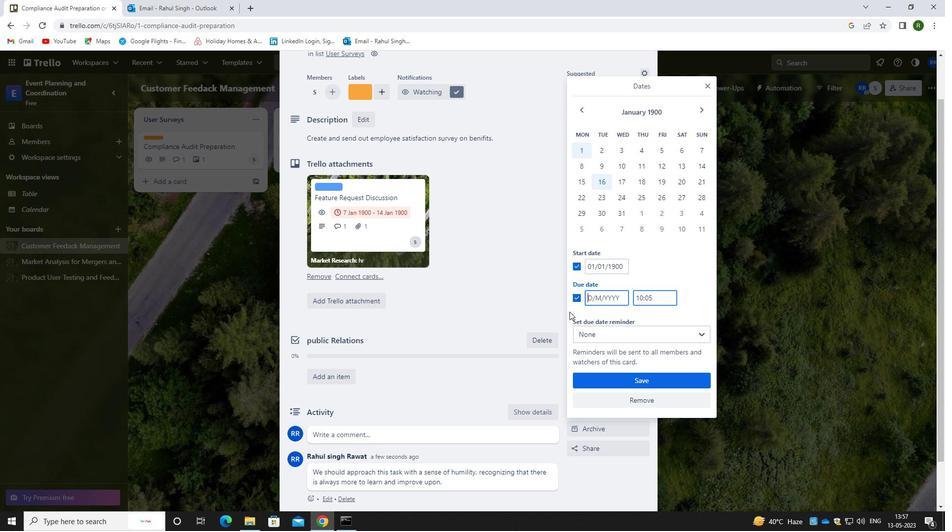 
Action: Key pressed 08/01/1900
Screenshot: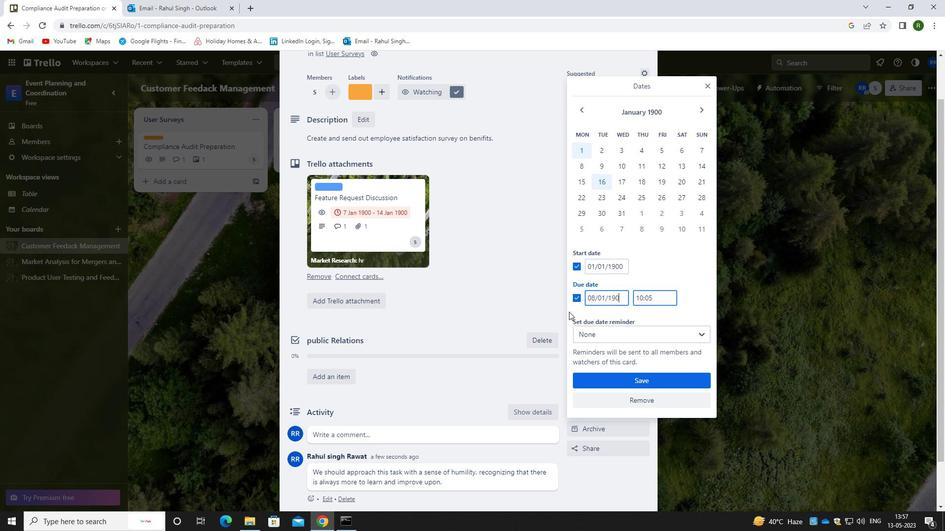 
Action: Mouse moved to (622, 383)
Screenshot: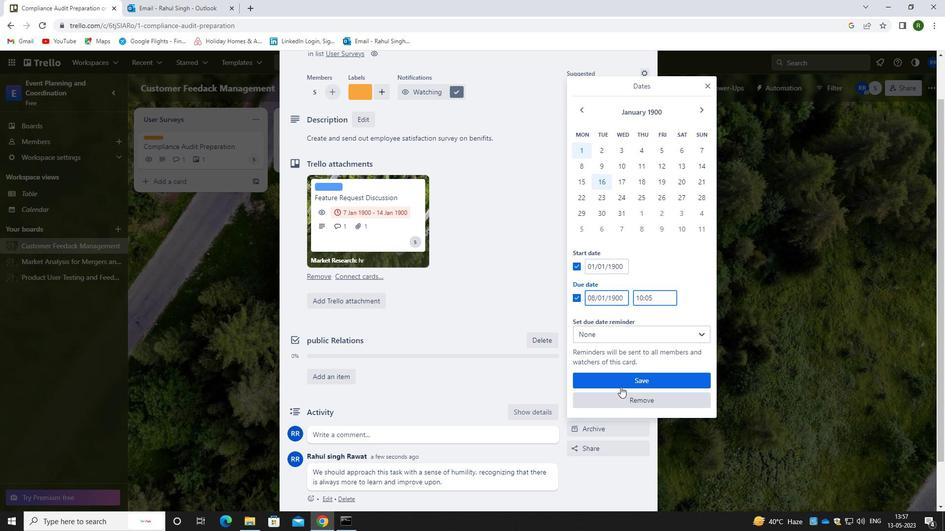 
Action: Mouse pressed left at (622, 383)
Screenshot: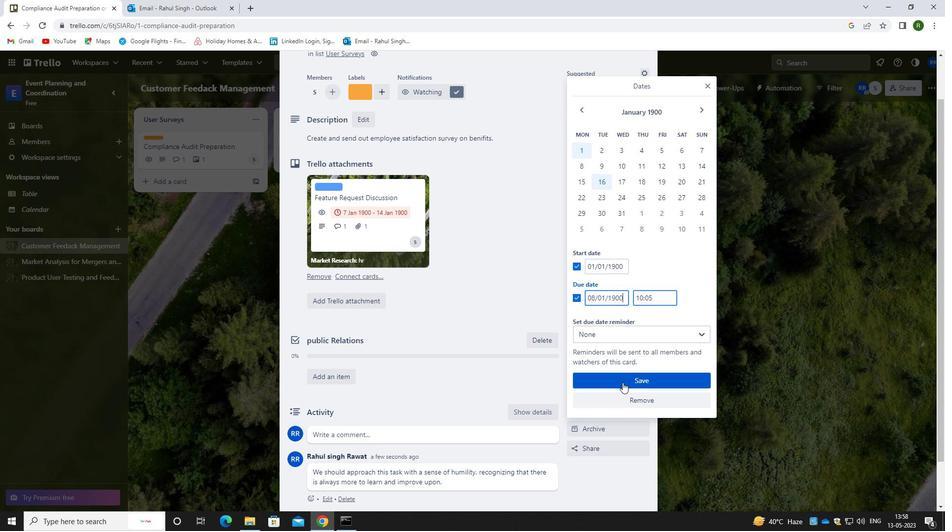 
Action: Mouse moved to (588, 222)
Screenshot: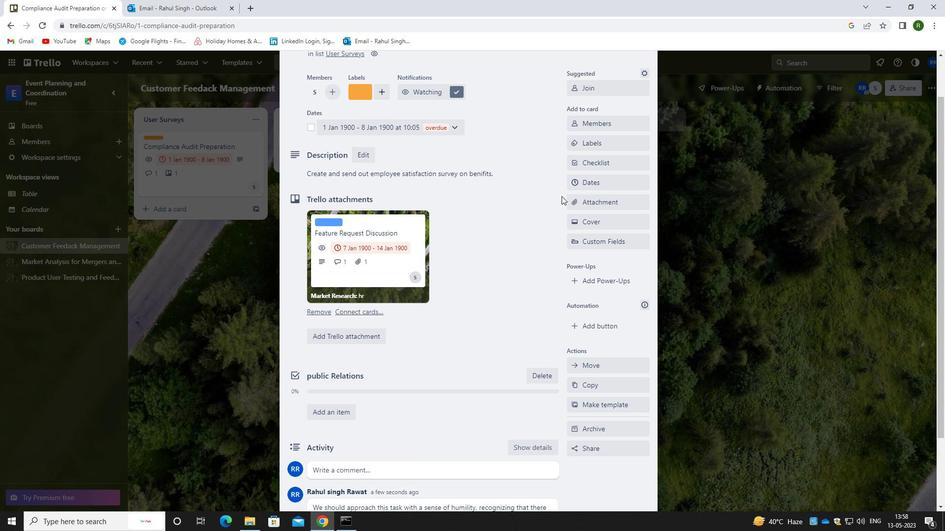 
Action: Mouse scrolled (588, 223) with delta (0, 0)
Screenshot: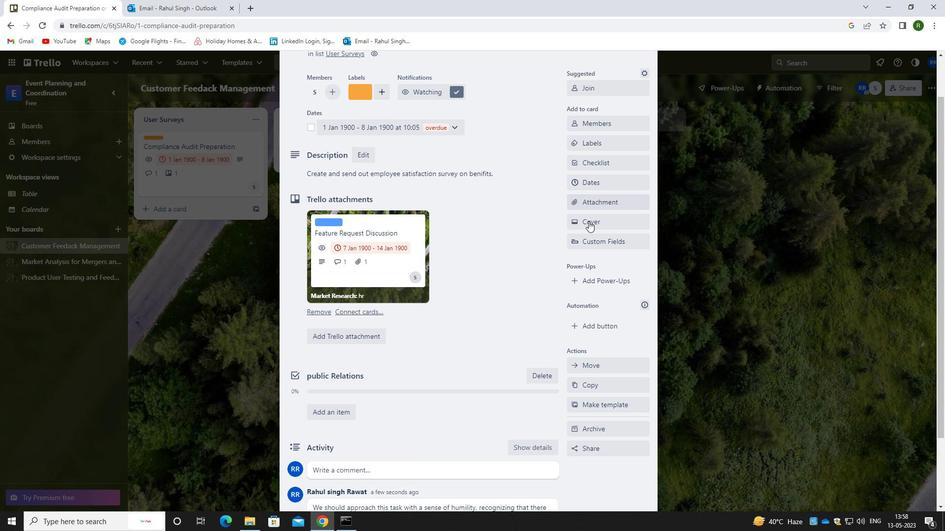 
Action: Mouse scrolled (588, 223) with delta (0, 0)
Screenshot: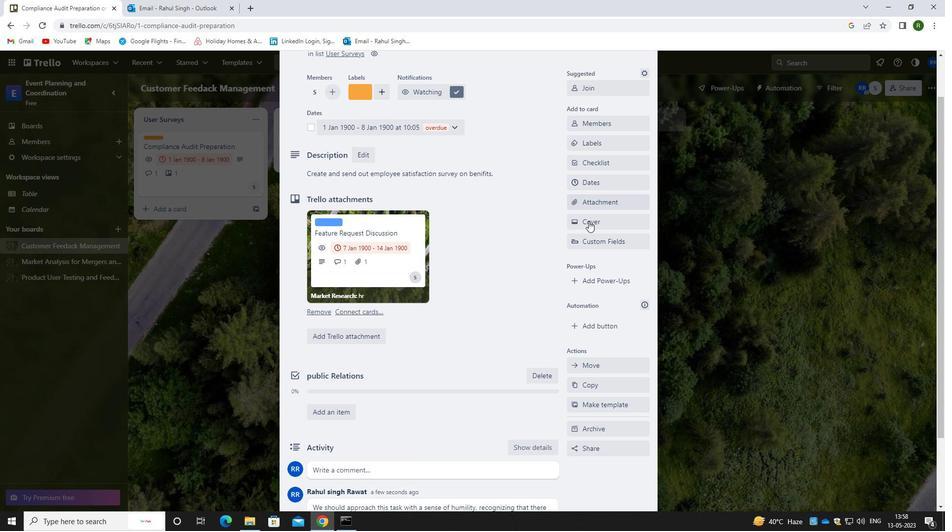 
Action: Mouse scrolled (588, 223) with delta (0, 0)
Screenshot: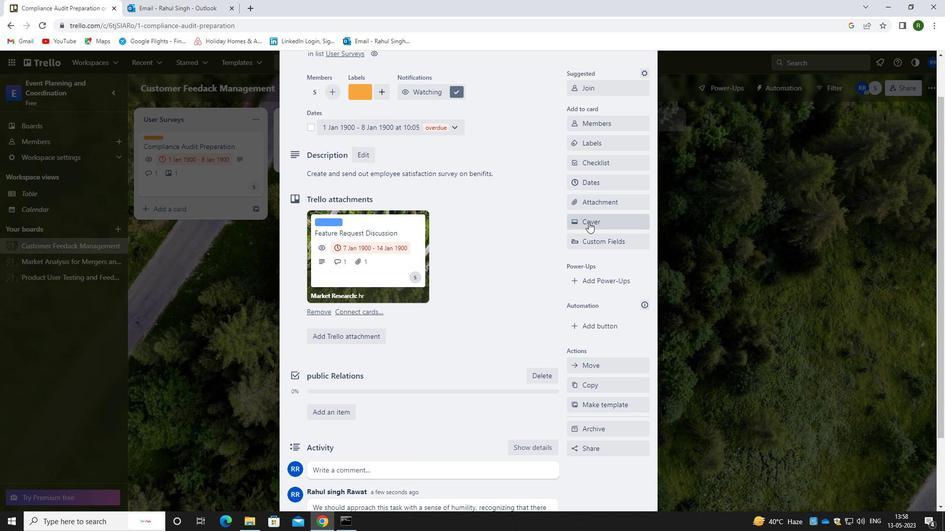 
Action: Mouse moved to (631, 129)
Screenshot: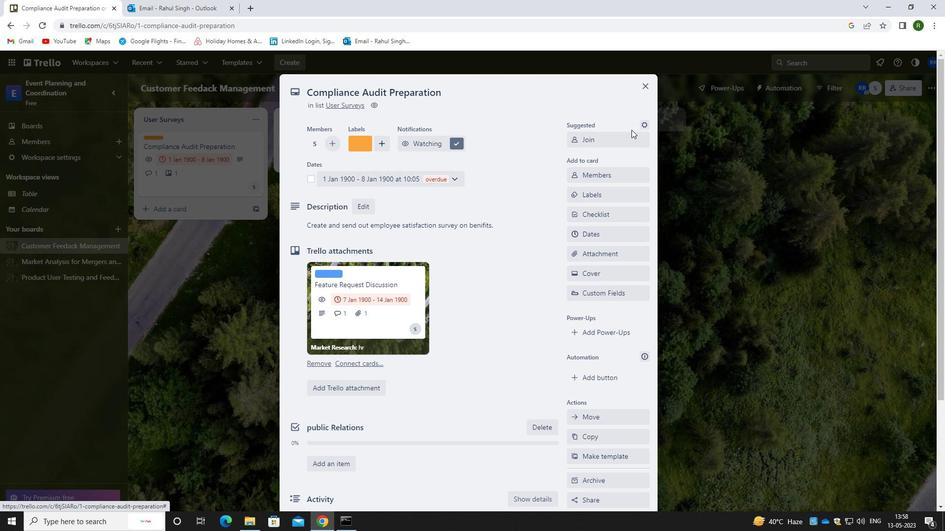 
